 Task: Search one way flight ticket for 2 adults, 4 children and 1 infant on lap in business from Wichita Falls: Wichita Falls Municipal Airport/sheppard Air Force Base to Riverton: Central Wyoming Regional Airport (was Riverton Regional) on 8-4-2023. Choice of flights is Delta. Number of bags: 8 checked bags. Price is upto 20000. Outbound departure time preference is 11:30.
Action: Mouse moved to (258, 343)
Screenshot: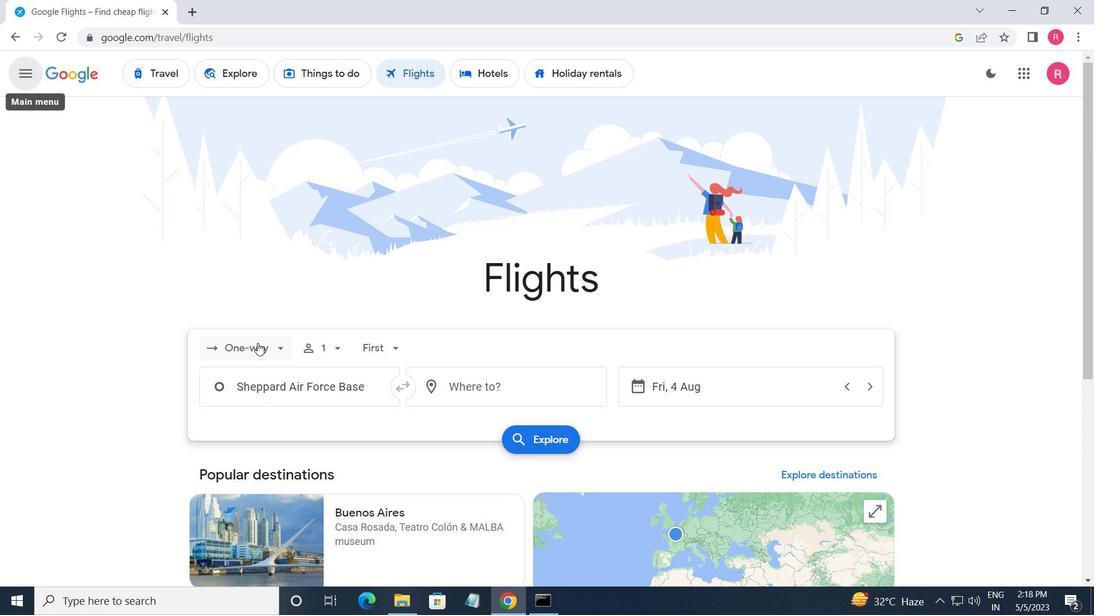 
Action: Mouse pressed left at (258, 343)
Screenshot: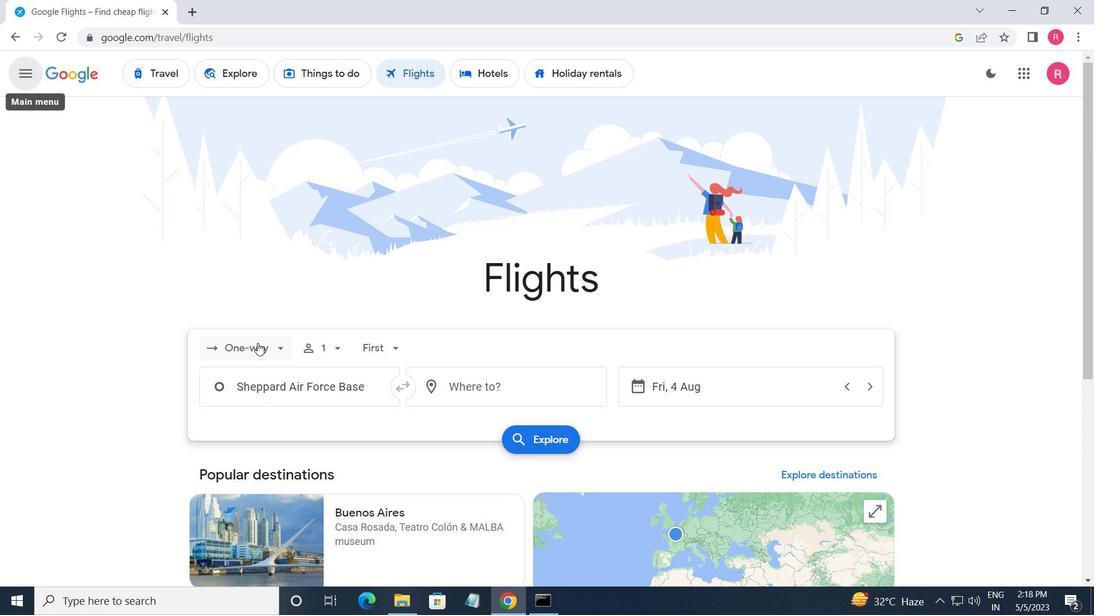 
Action: Mouse moved to (288, 412)
Screenshot: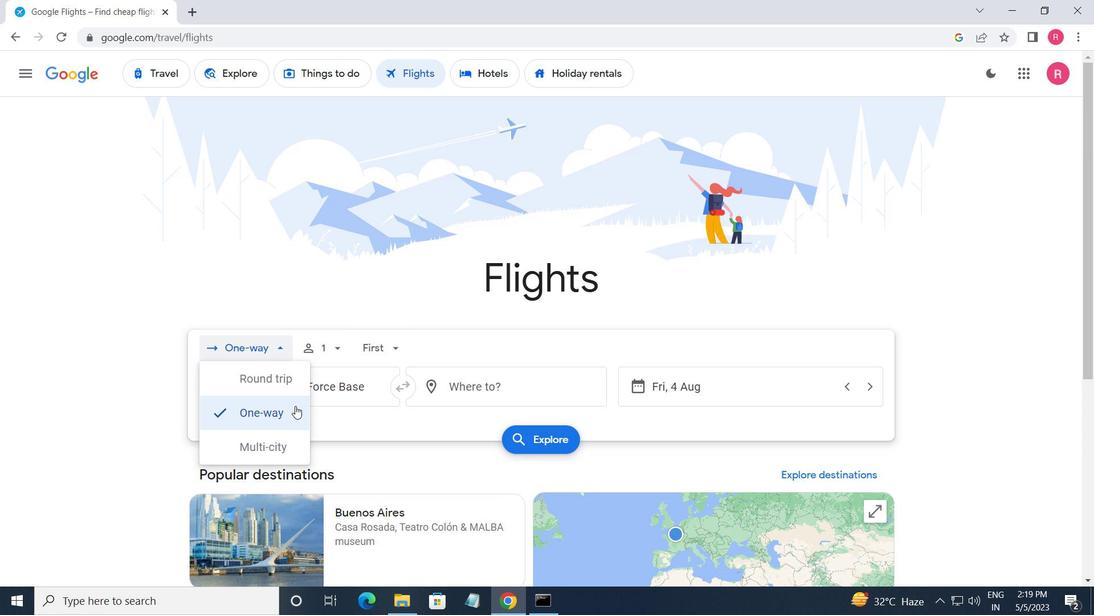 
Action: Mouse pressed left at (288, 412)
Screenshot: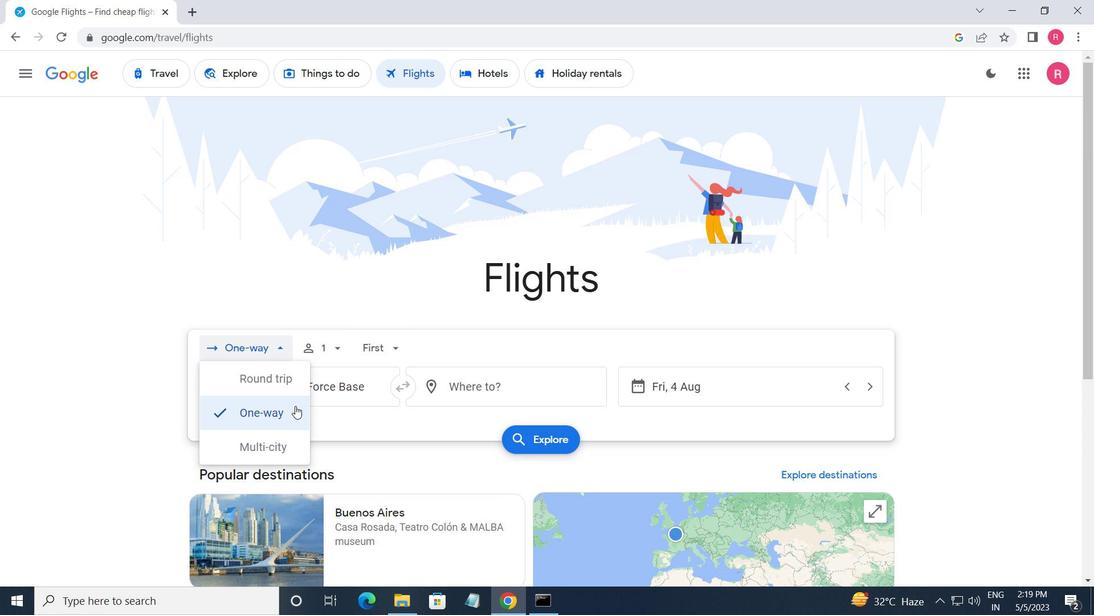 
Action: Mouse moved to (336, 341)
Screenshot: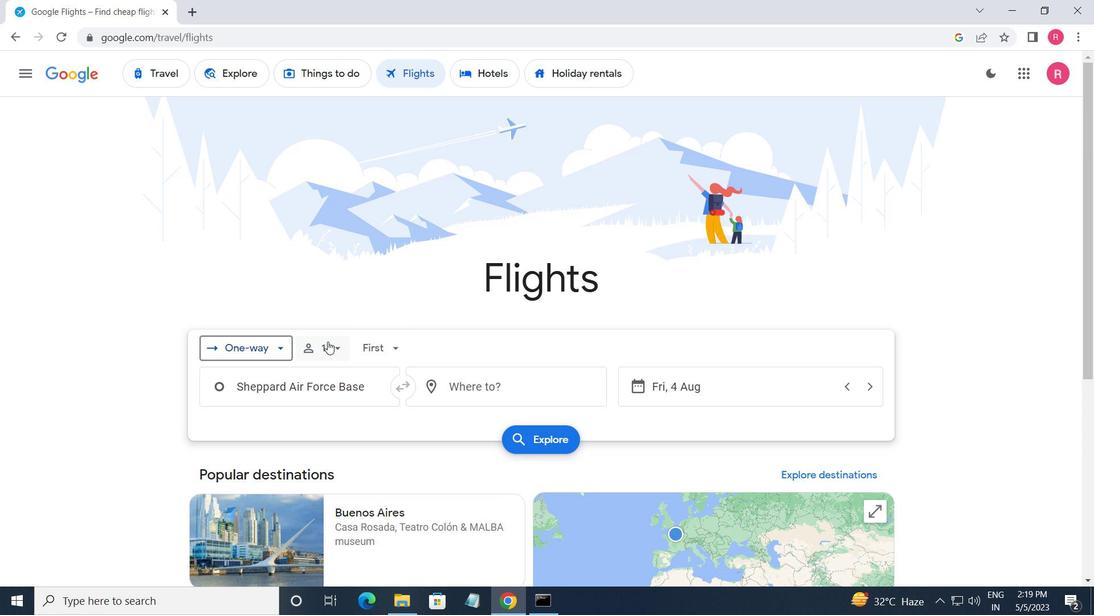 
Action: Mouse pressed left at (336, 341)
Screenshot: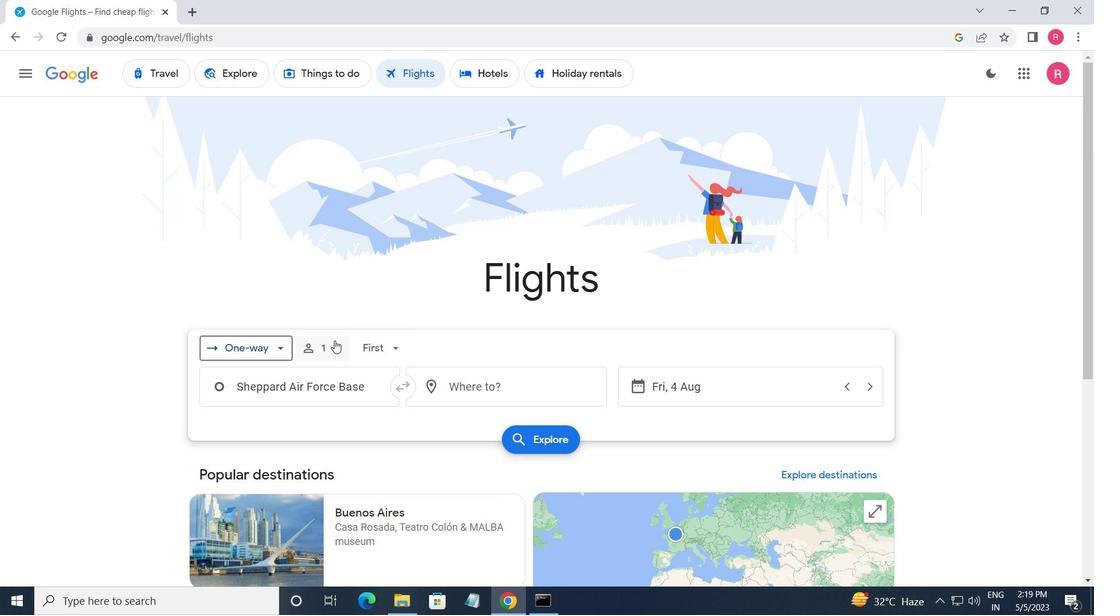 
Action: Mouse moved to (453, 385)
Screenshot: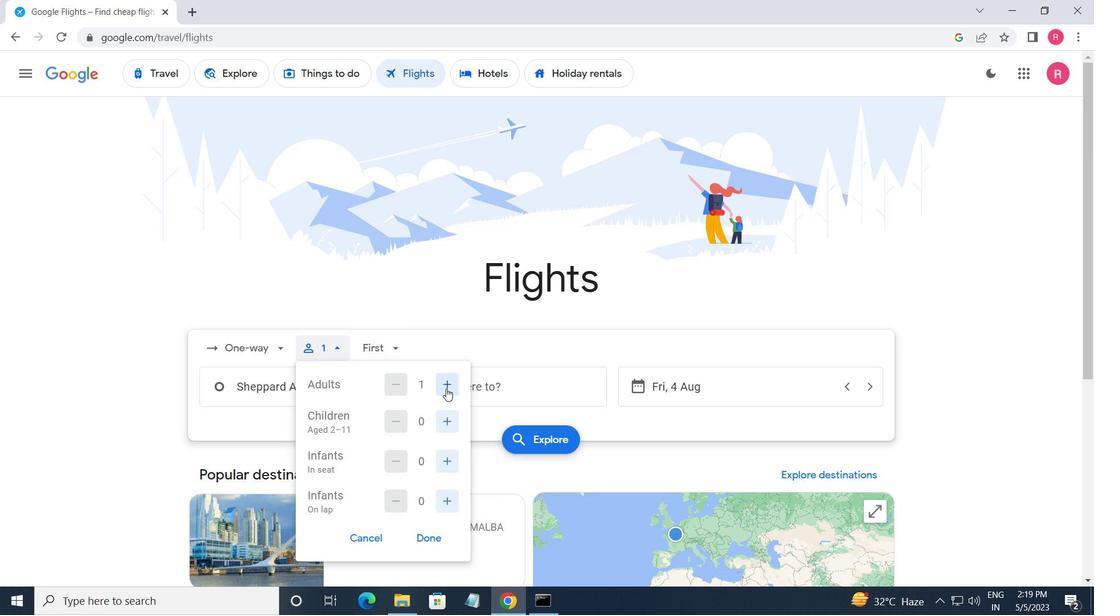 
Action: Mouse pressed left at (453, 385)
Screenshot: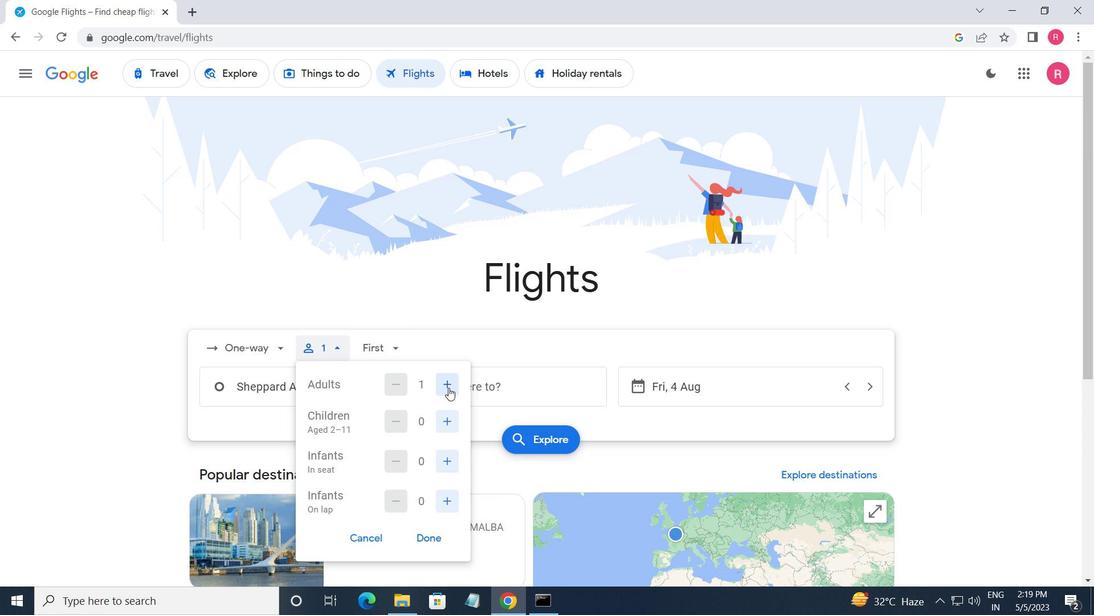 
Action: Mouse moved to (448, 419)
Screenshot: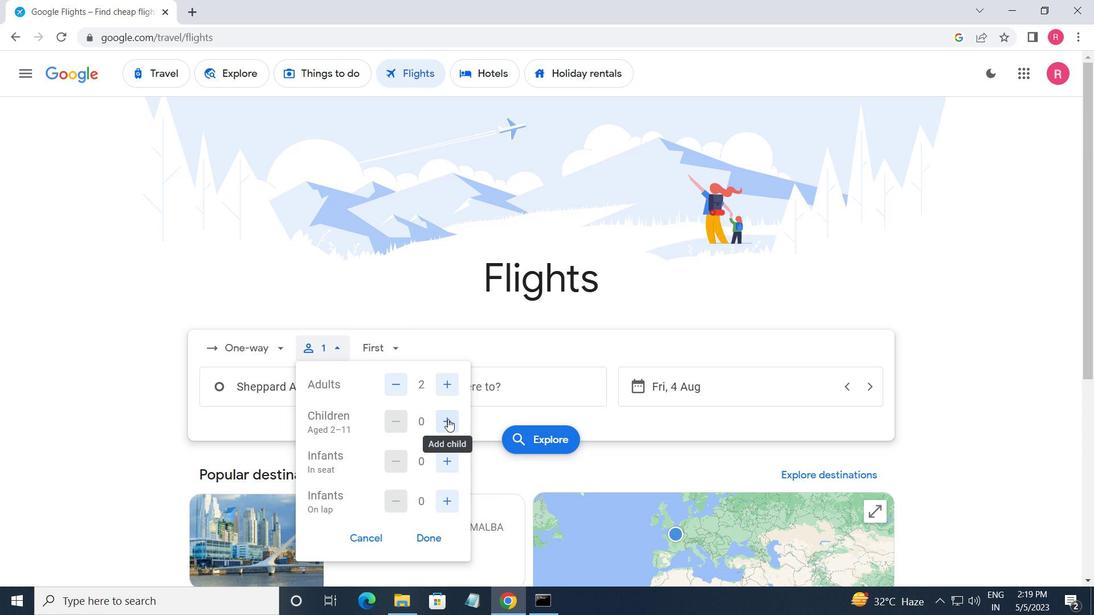 
Action: Mouse pressed left at (448, 419)
Screenshot: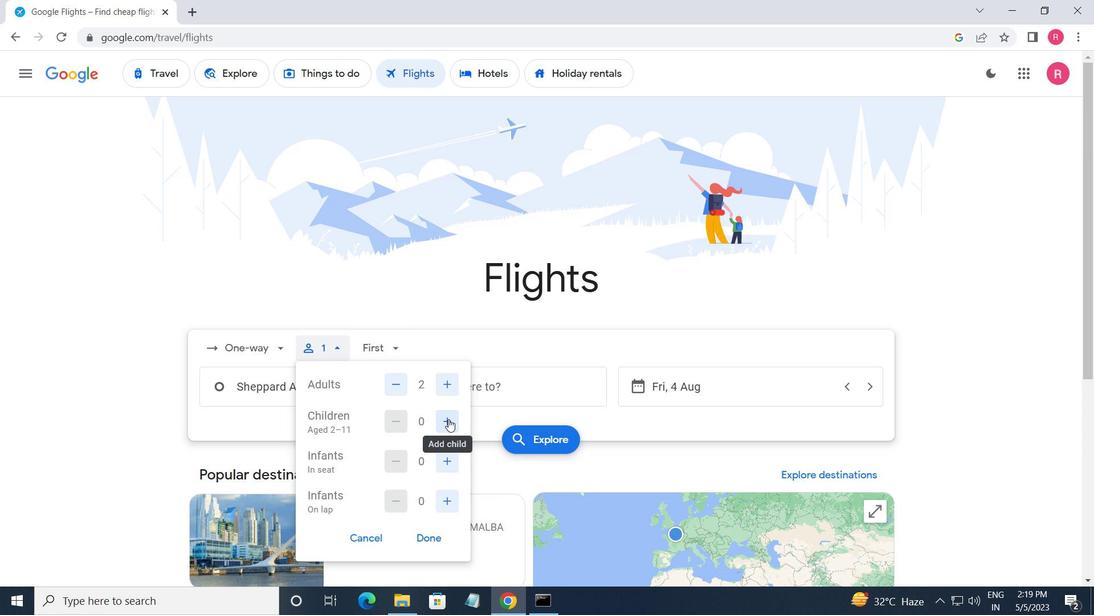 
Action: Mouse moved to (448, 419)
Screenshot: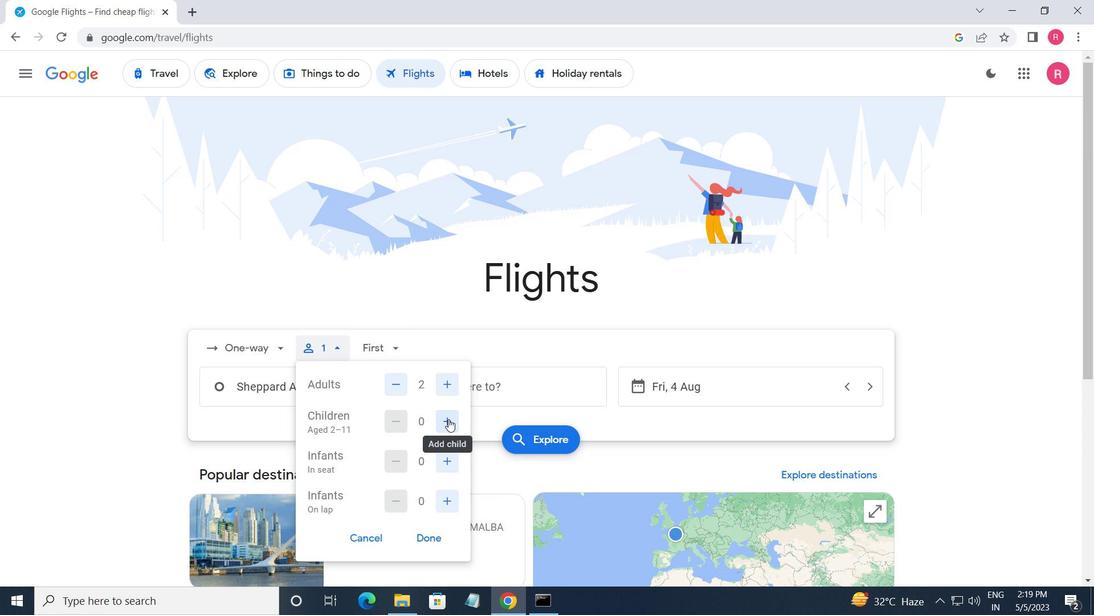 
Action: Mouse pressed left at (448, 419)
Screenshot: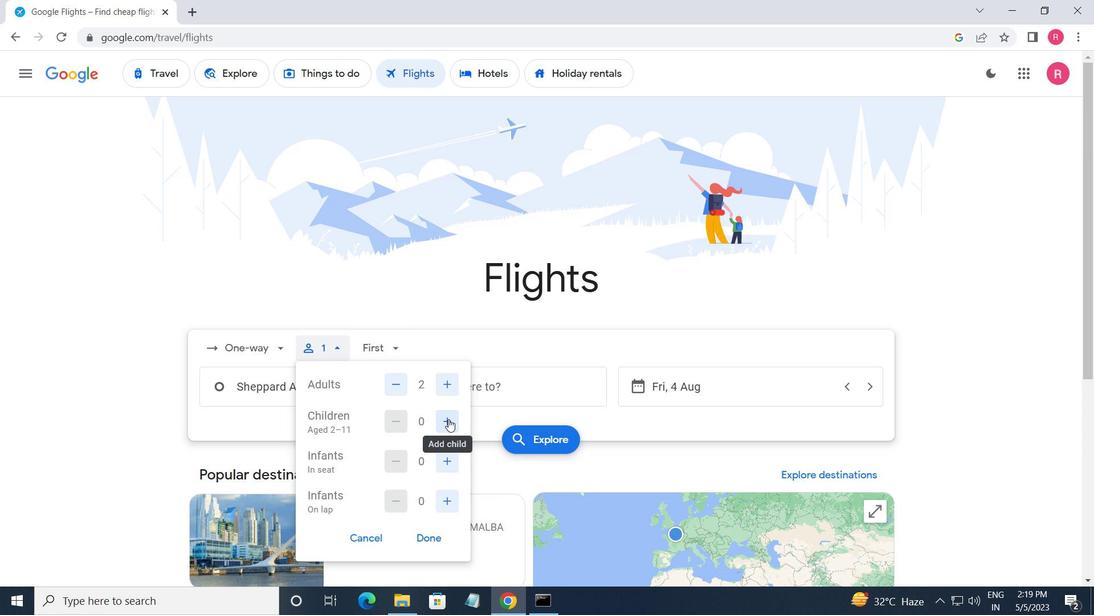 
Action: Mouse moved to (447, 419)
Screenshot: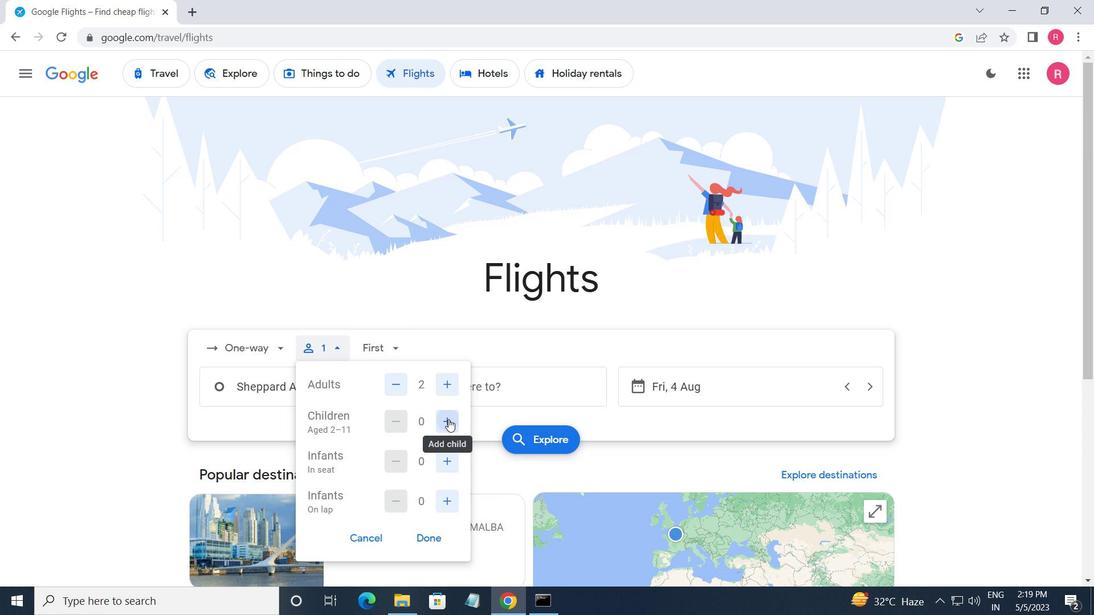 
Action: Mouse pressed left at (447, 419)
Screenshot: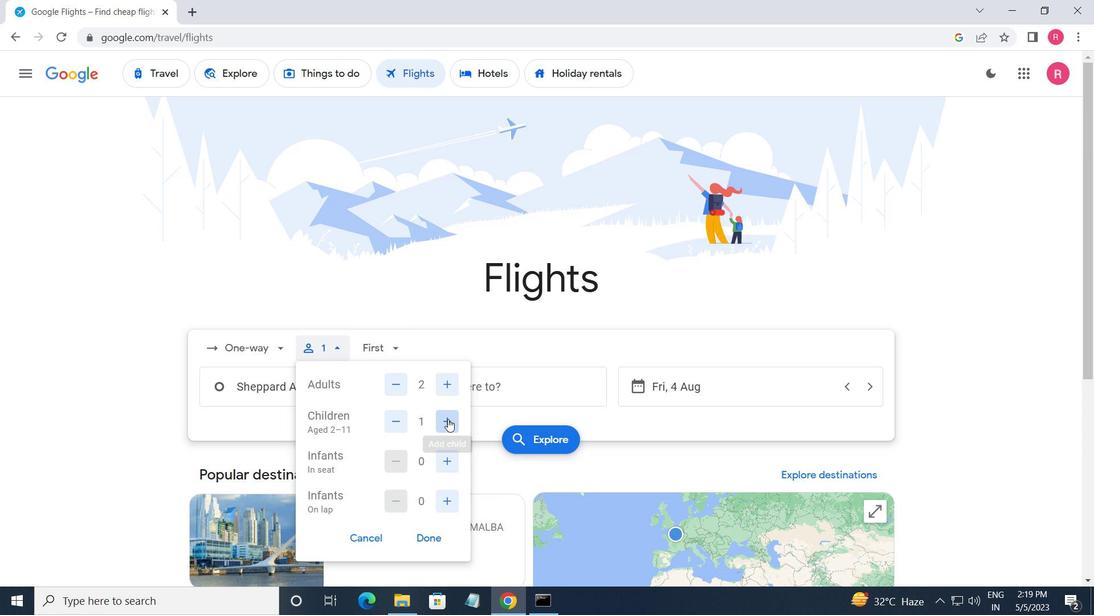 
Action: Mouse pressed left at (447, 419)
Screenshot: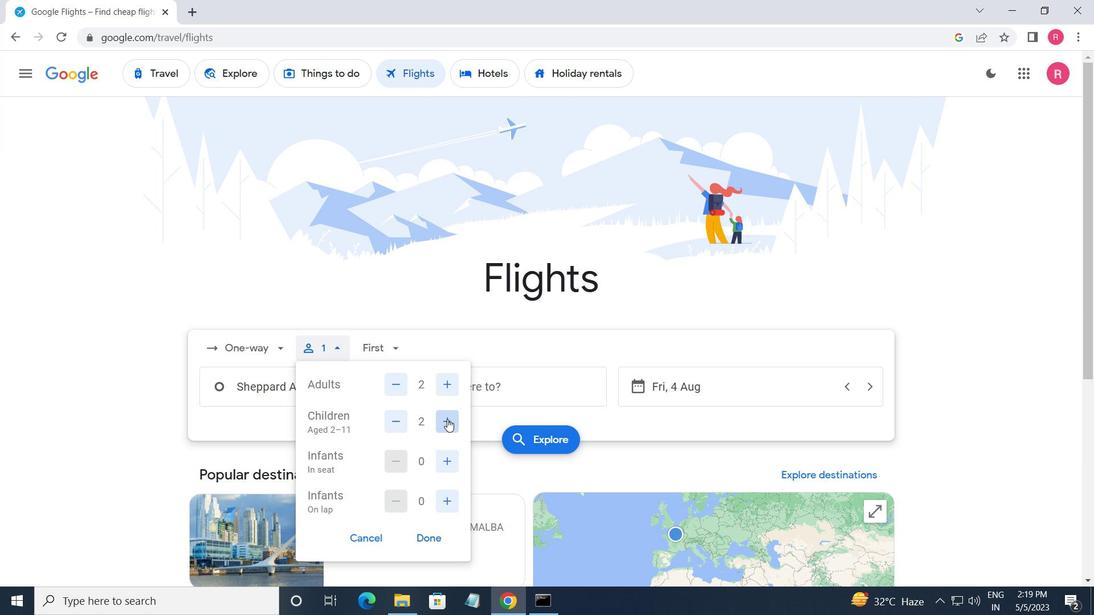 
Action: Mouse moved to (446, 504)
Screenshot: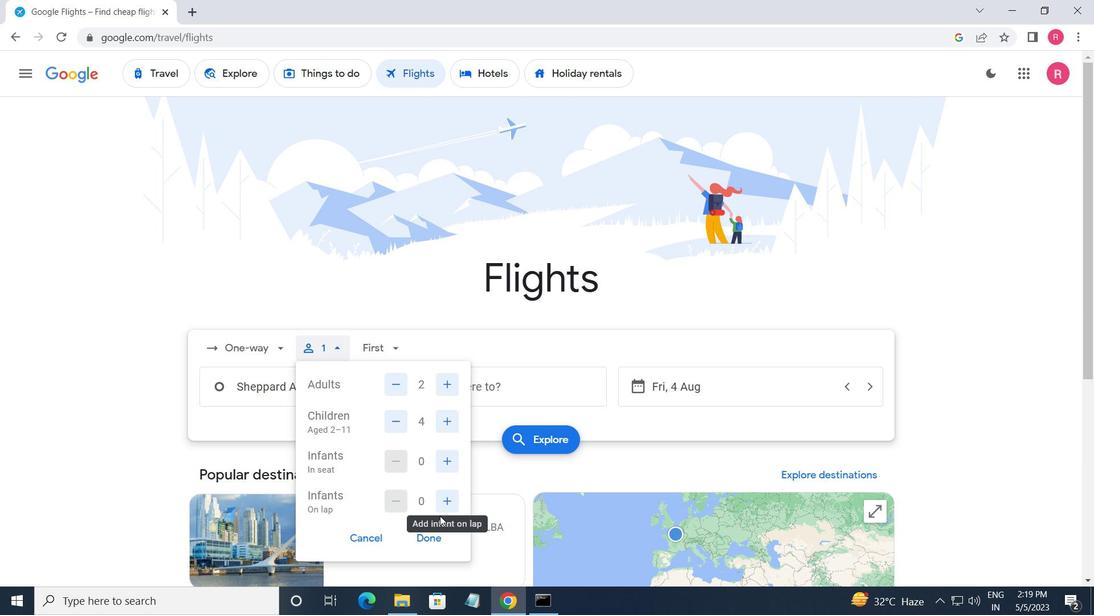 
Action: Mouse pressed left at (446, 504)
Screenshot: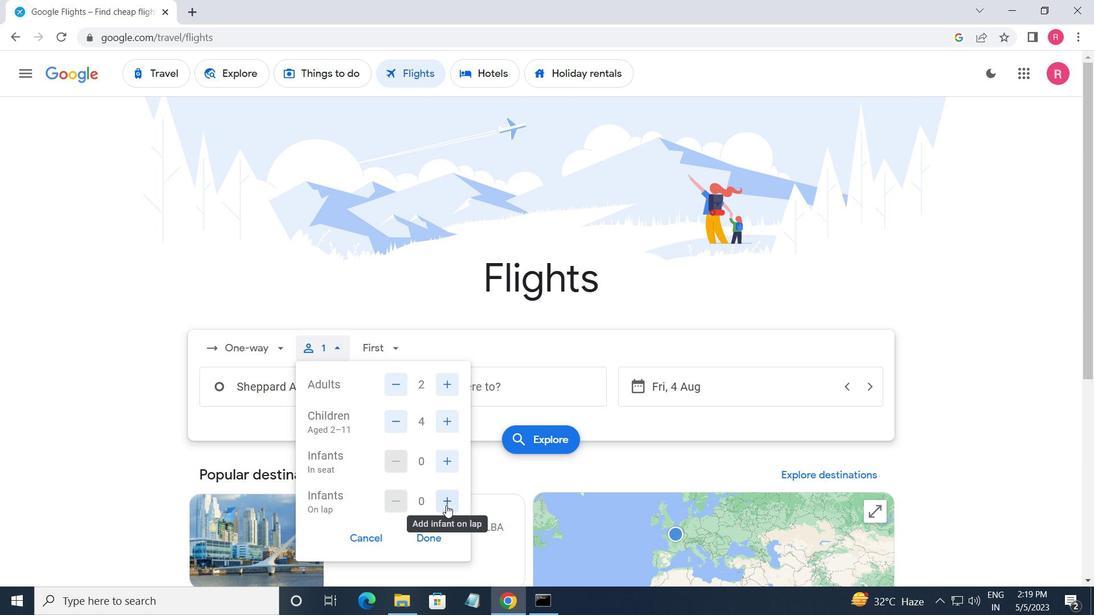 
Action: Mouse moved to (427, 539)
Screenshot: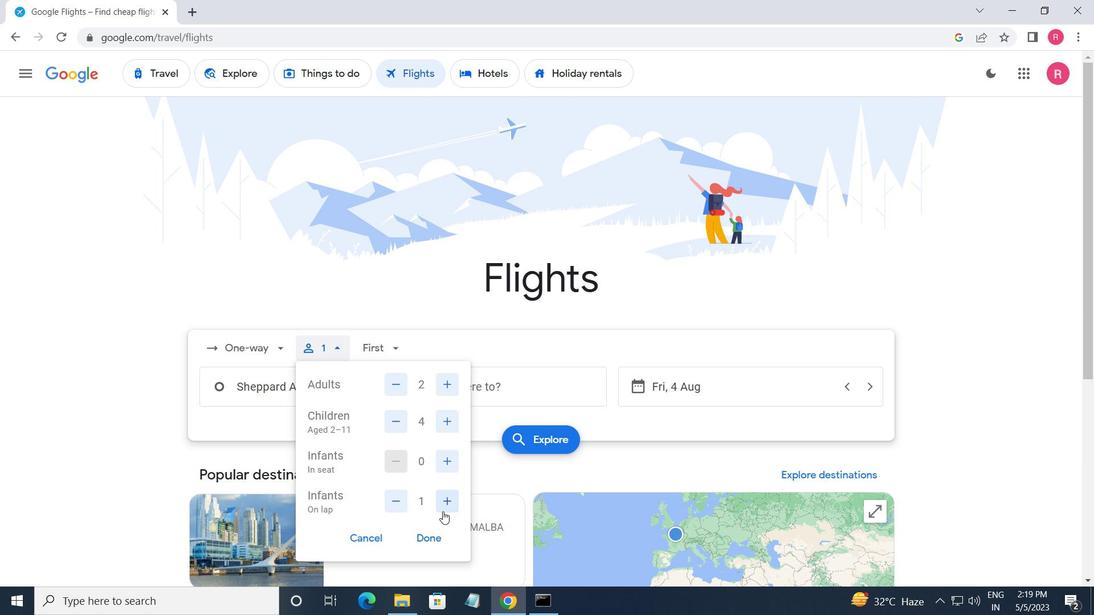 
Action: Mouse pressed left at (427, 539)
Screenshot: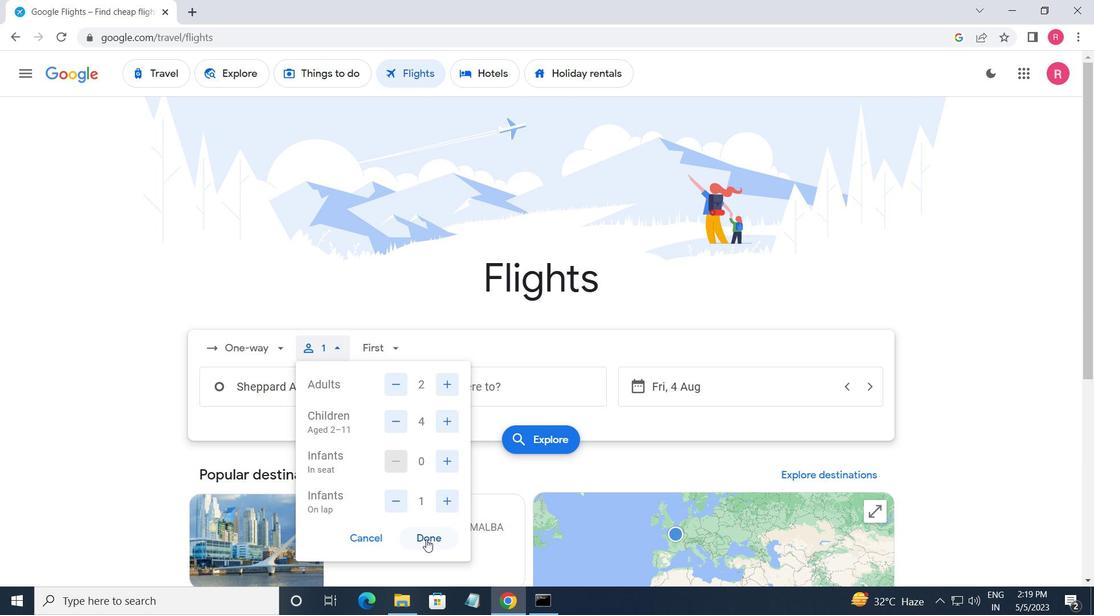 
Action: Mouse moved to (384, 348)
Screenshot: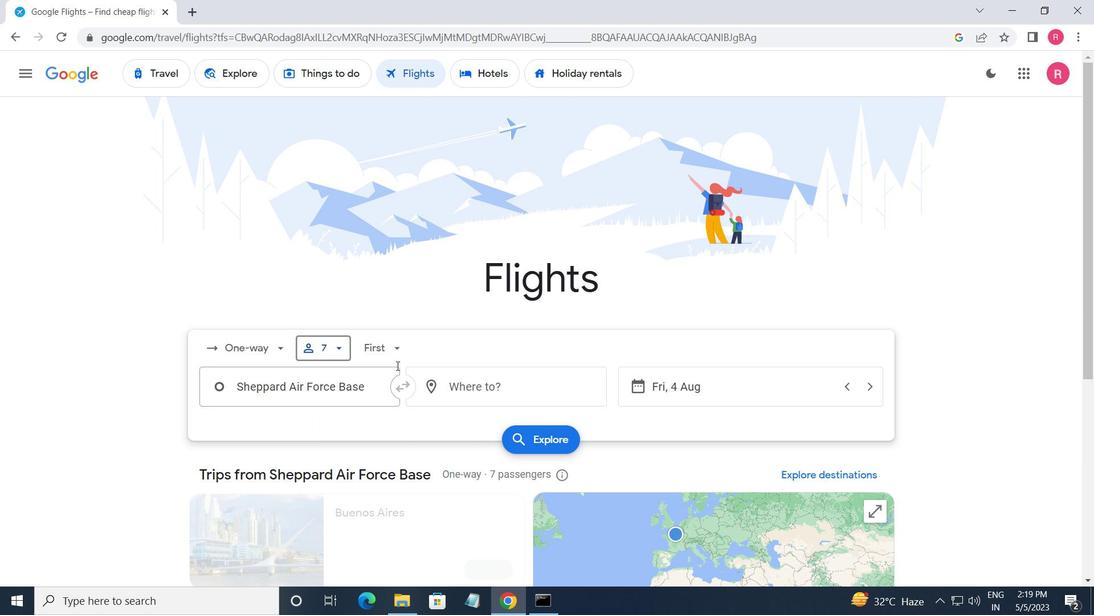 
Action: Mouse pressed left at (384, 348)
Screenshot: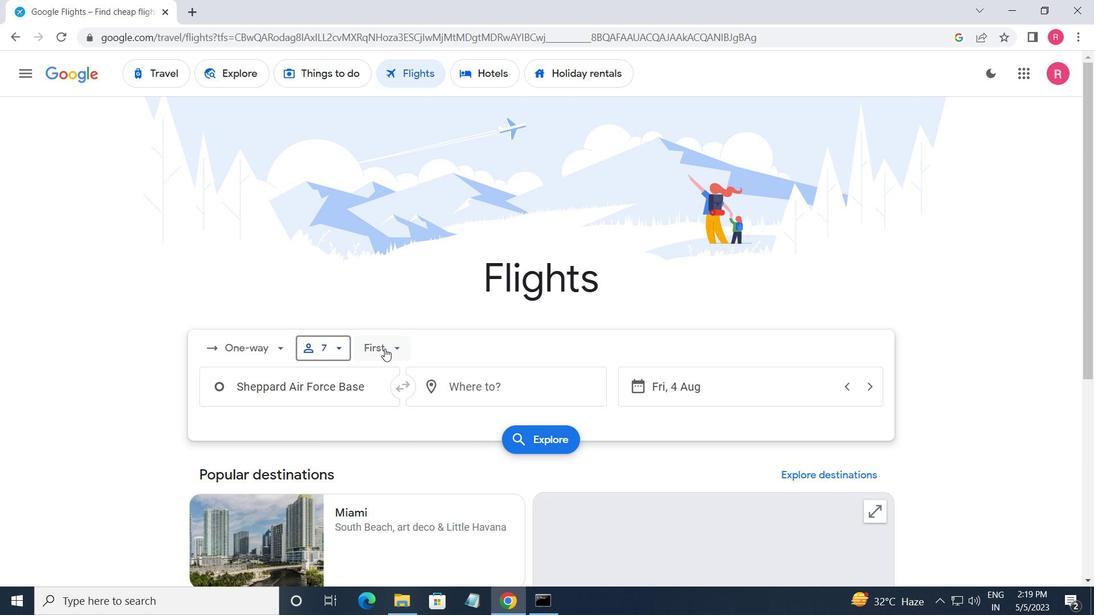 
Action: Mouse moved to (423, 449)
Screenshot: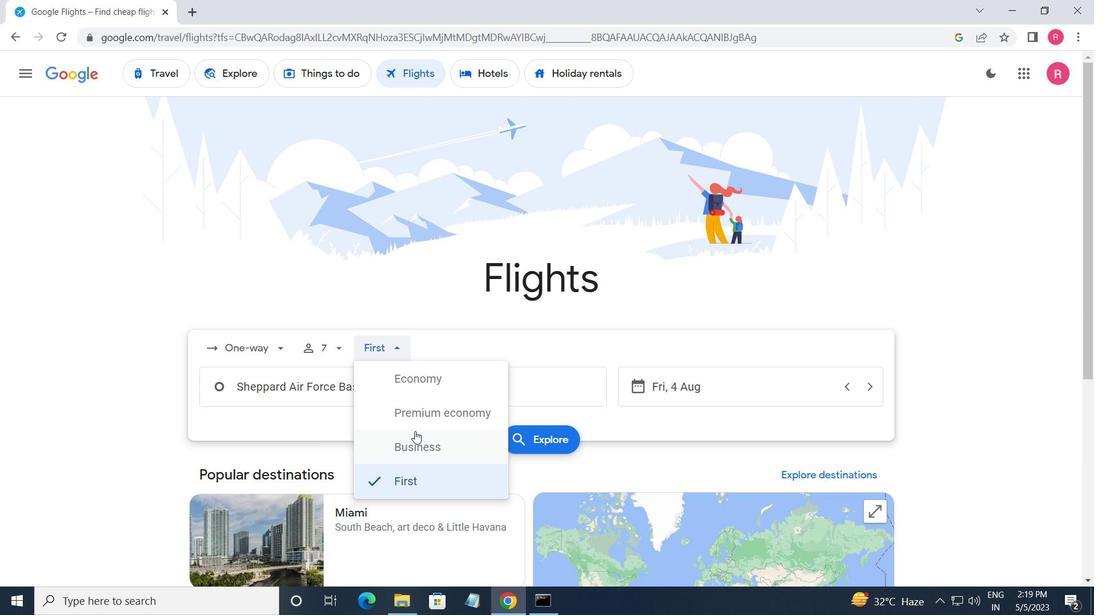 
Action: Mouse pressed left at (423, 449)
Screenshot: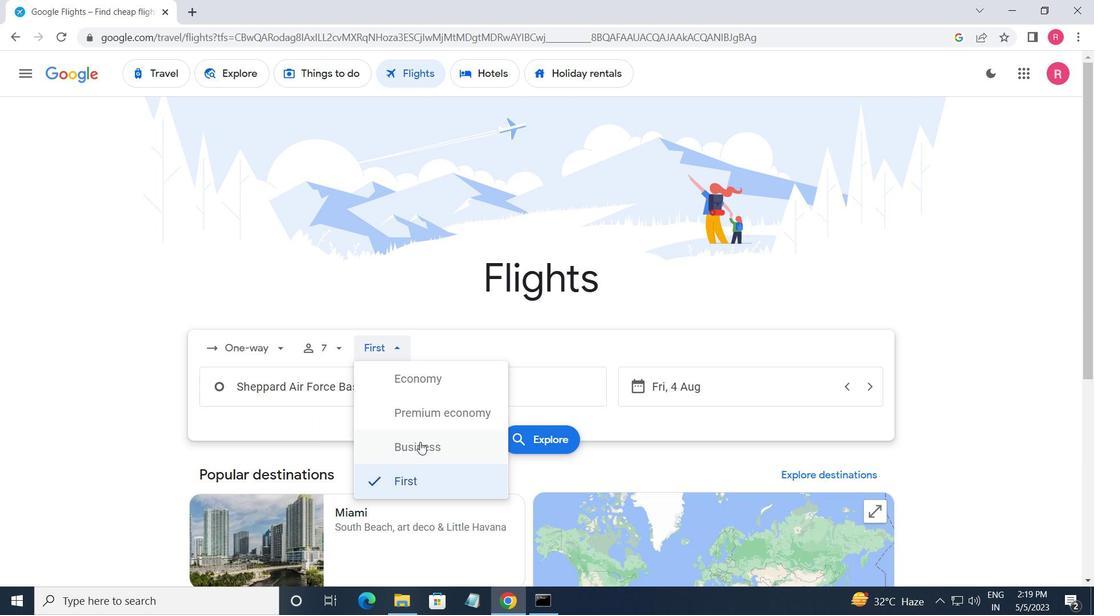 
Action: Mouse moved to (364, 384)
Screenshot: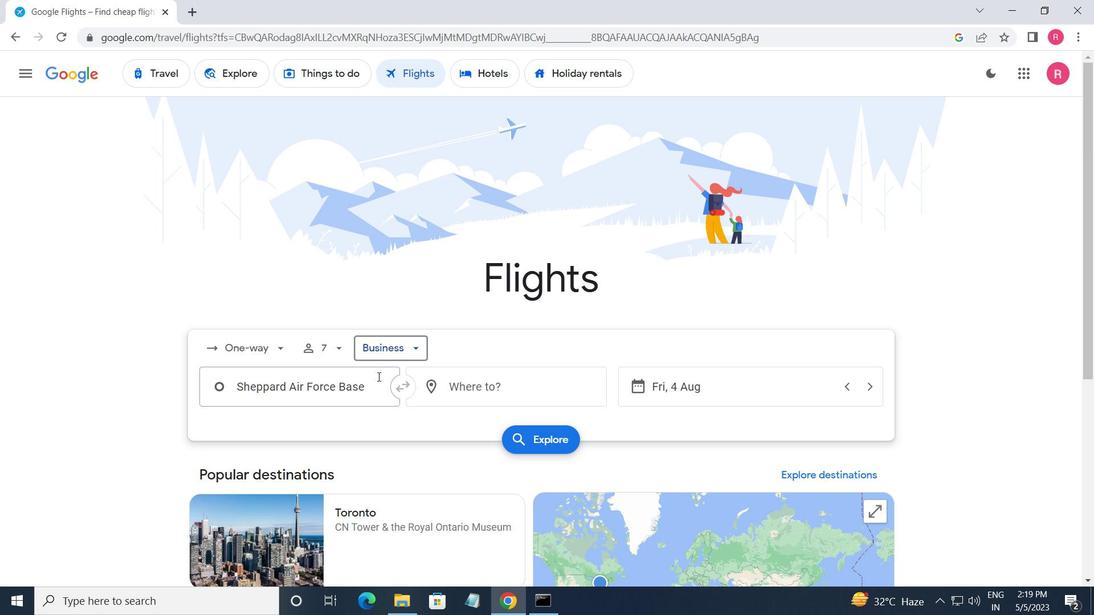 
Action: Mouse pressed left at (364, 384)
Screenshot: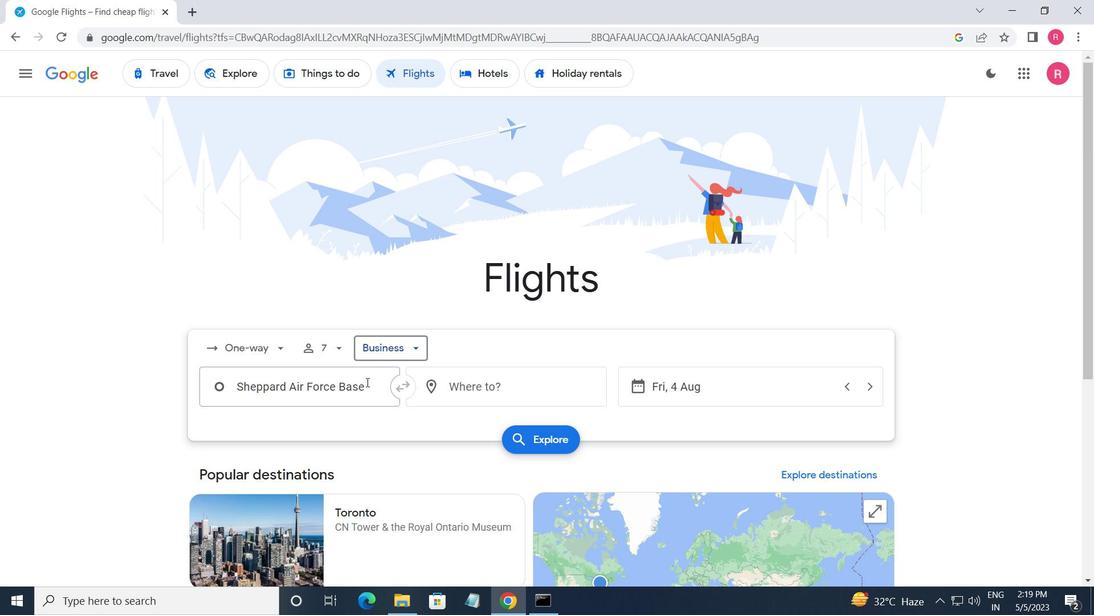 
Action: Key pressed <Key.shift>WICH<Key.backspace><Key.backspace><Key.backspace><Key.backspace><Key.backspace><Key.backspace><Key.backspace>SHEPPARD
Screenshot: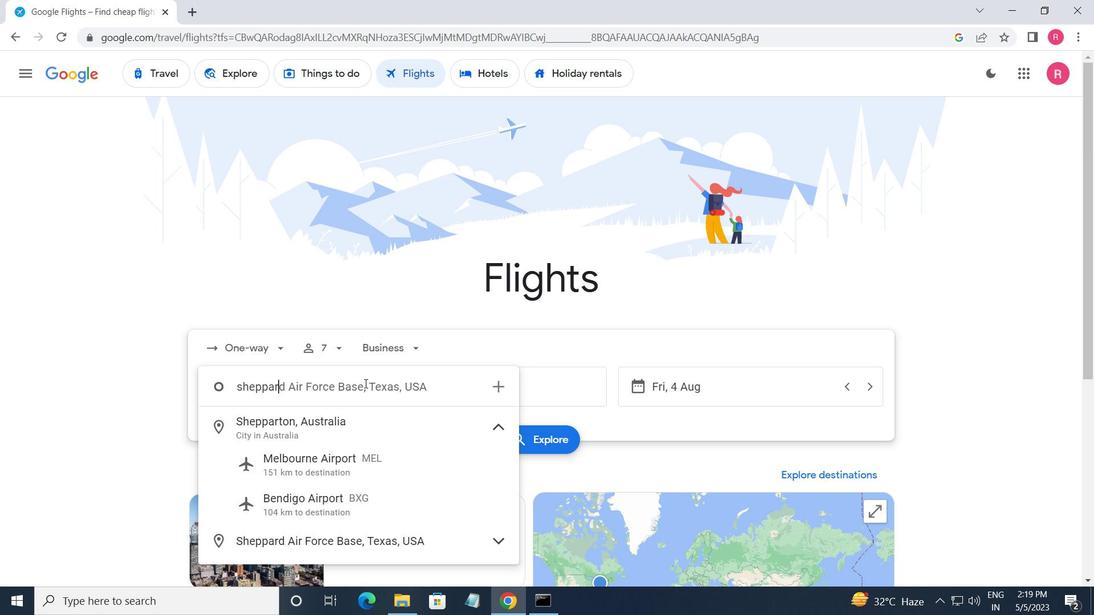 
Action: Mouse moved to (328, 432)
Screenshot: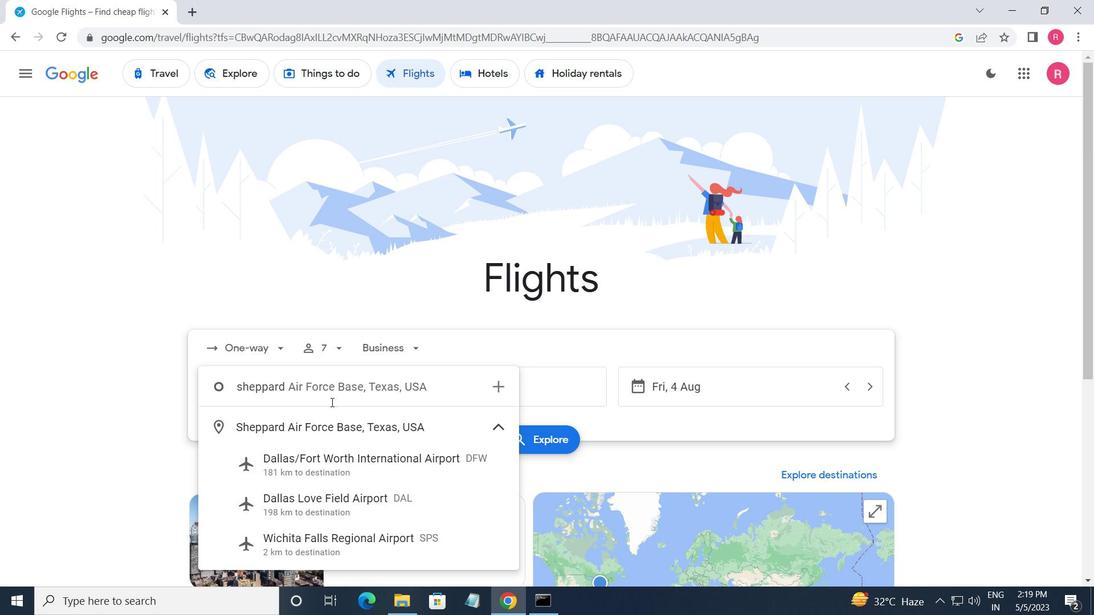 
Action: Mouse pressed left at (328, 432)
Screenshot: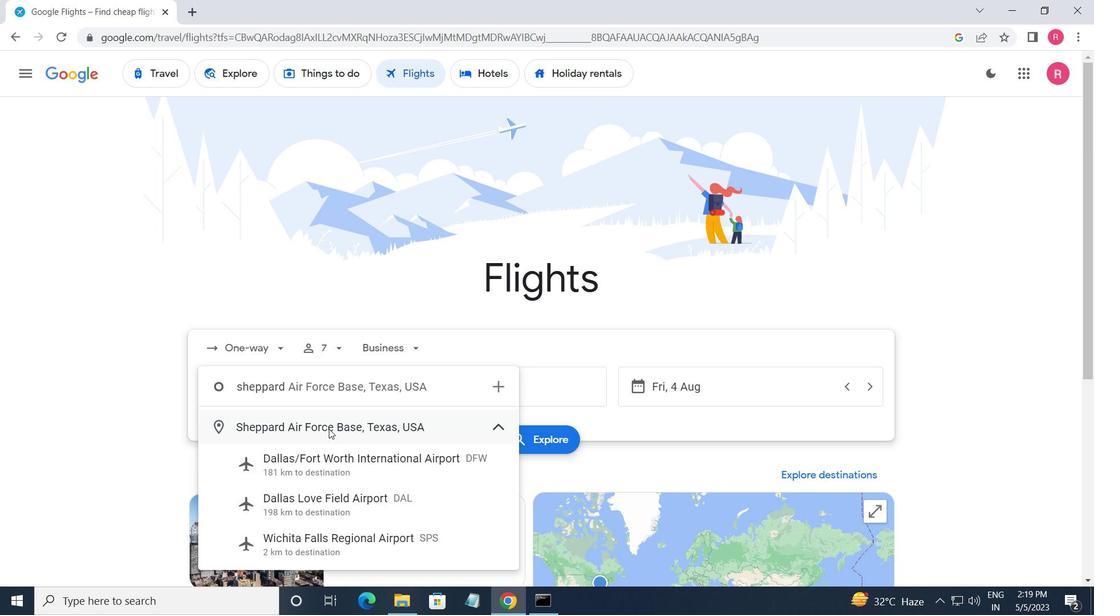 
Action: Mouse moved to (562, 379)
Screenshot: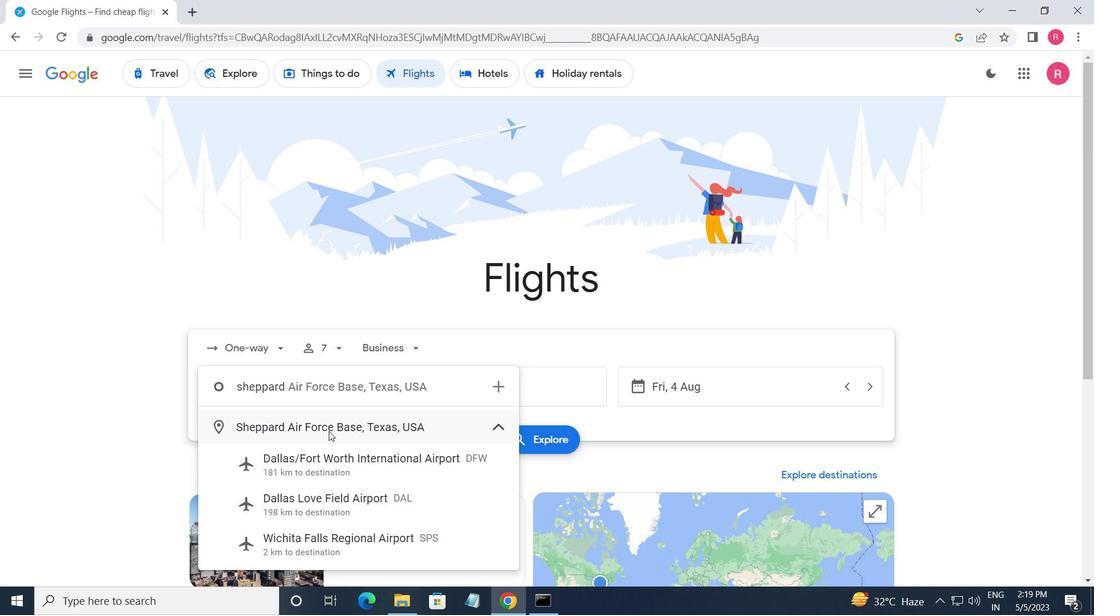 
Action: Mouse pressed left at (562, 379)
Screenshot: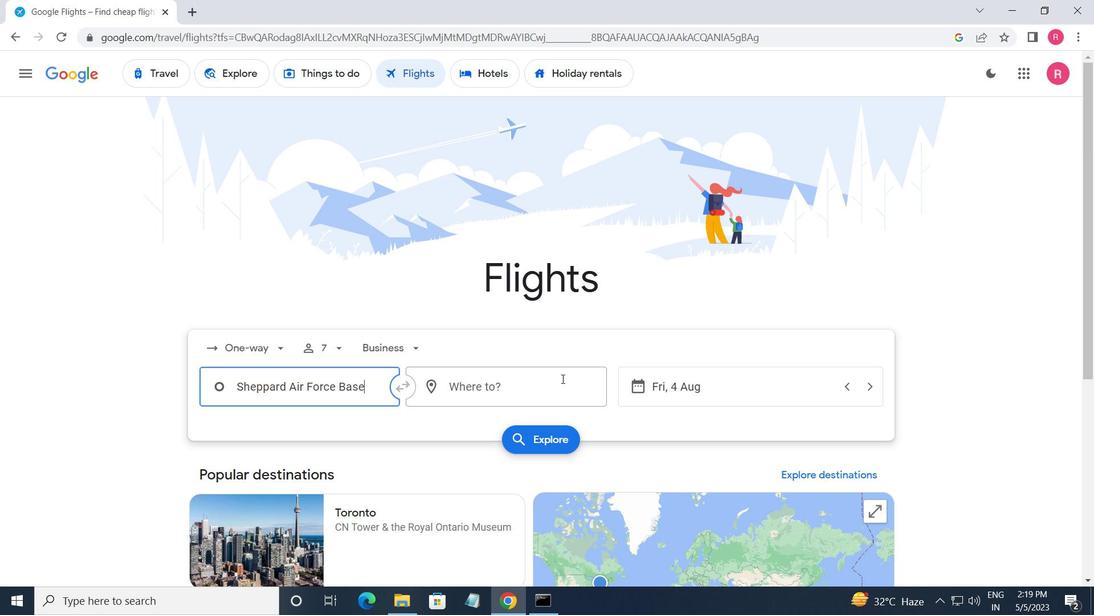 
Action: Key pressed <Key.shift>CENTRAL<Key.space><Key.shift>W
Screenshot: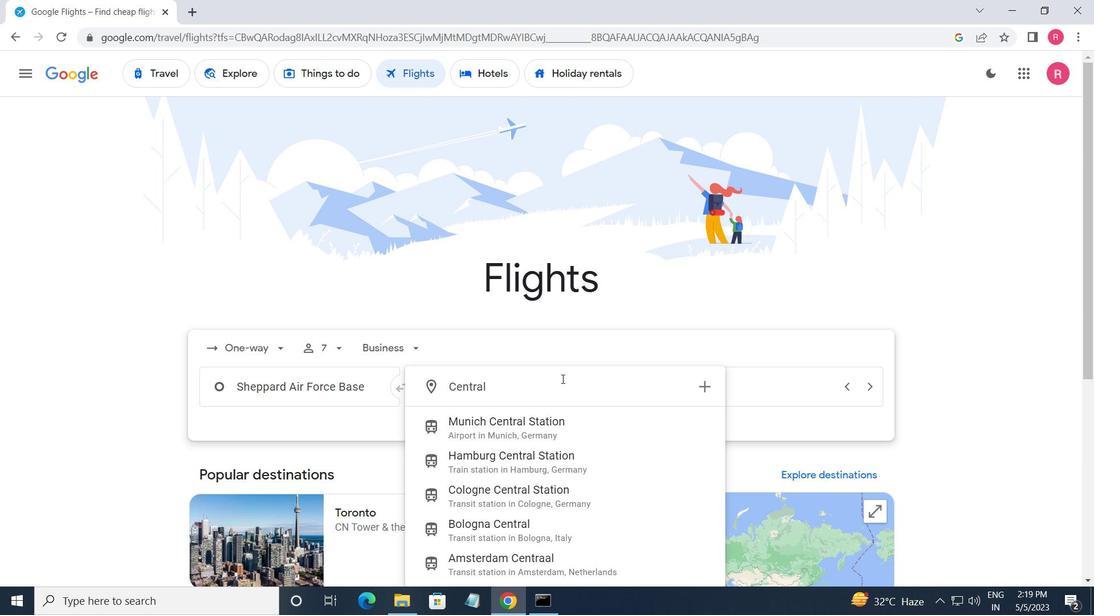 
Action: Mouse moved to (582, 440)
Screenshot: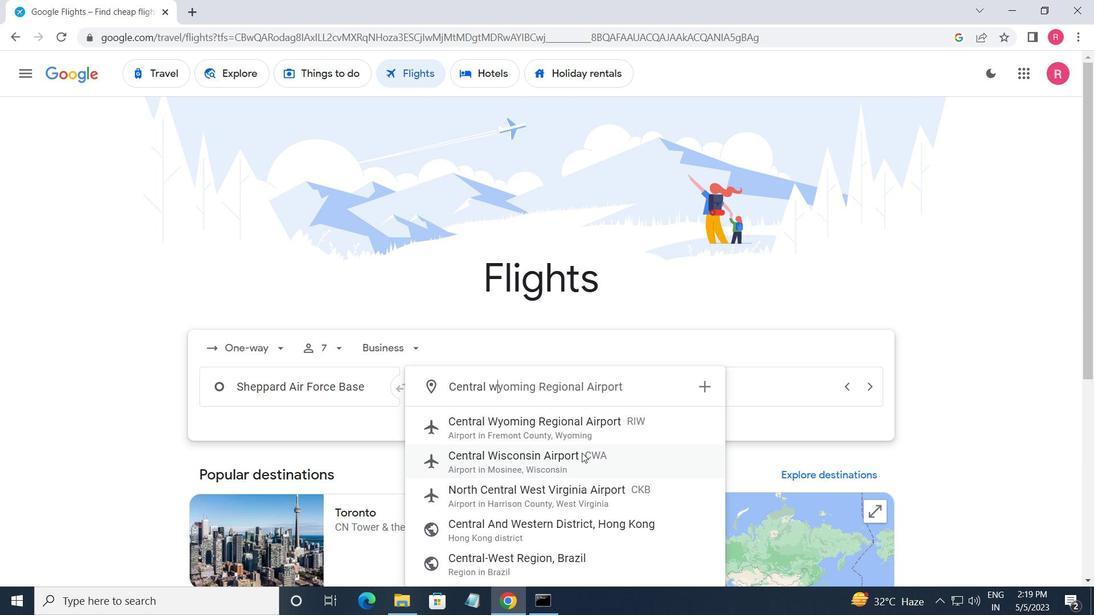 
Action: Mouse pressed left at (582, 440)
Screenshot: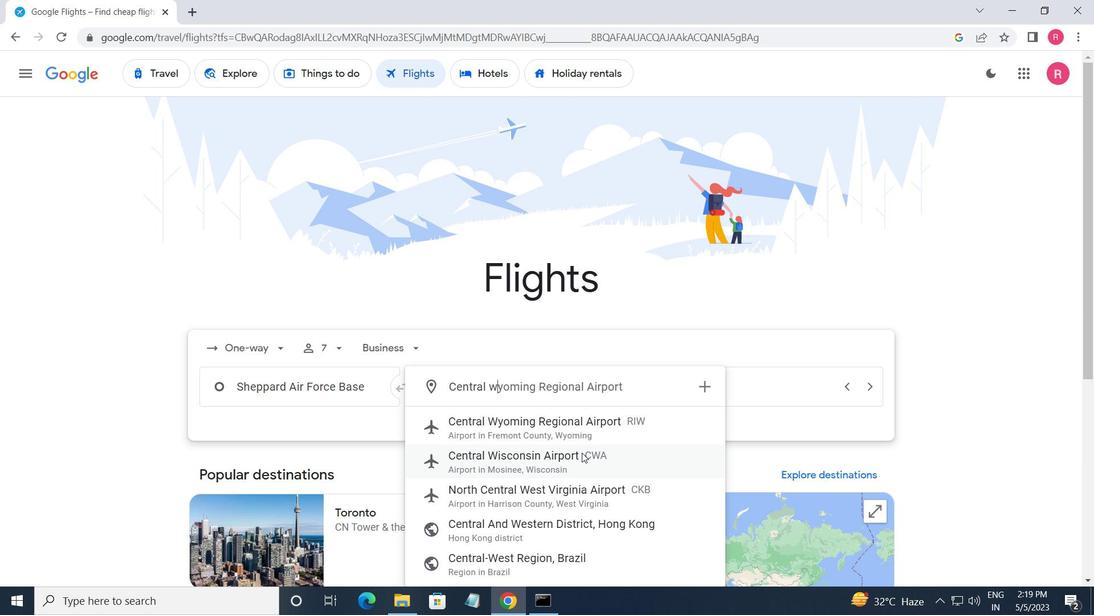 
Action: Mouse moved to (661, 379)
Screenshot: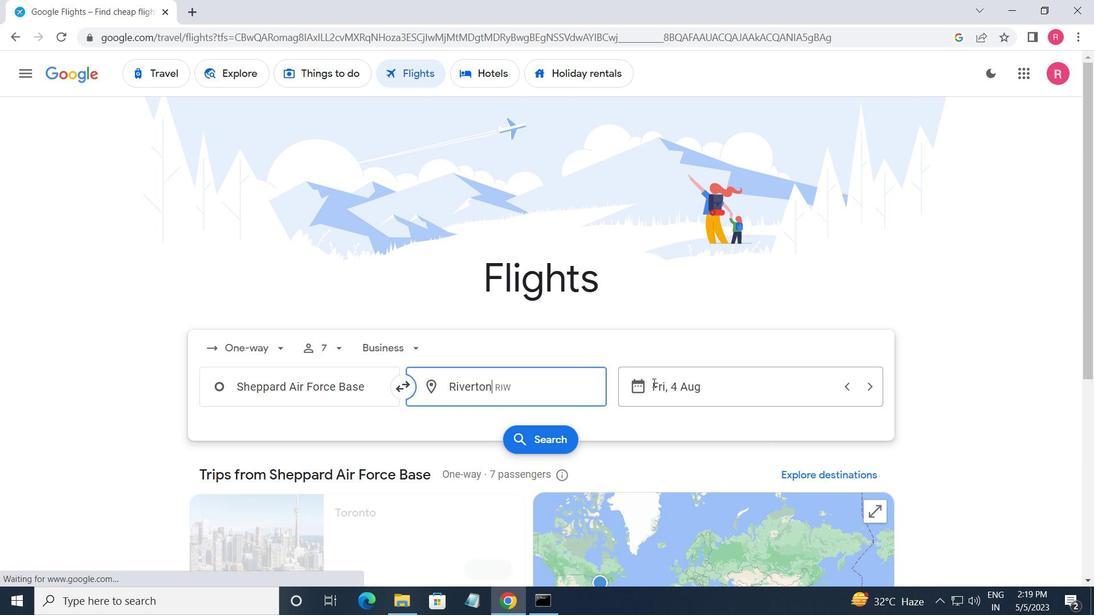 
Action: Mouse pressed left at (661, 379)
Screenshot: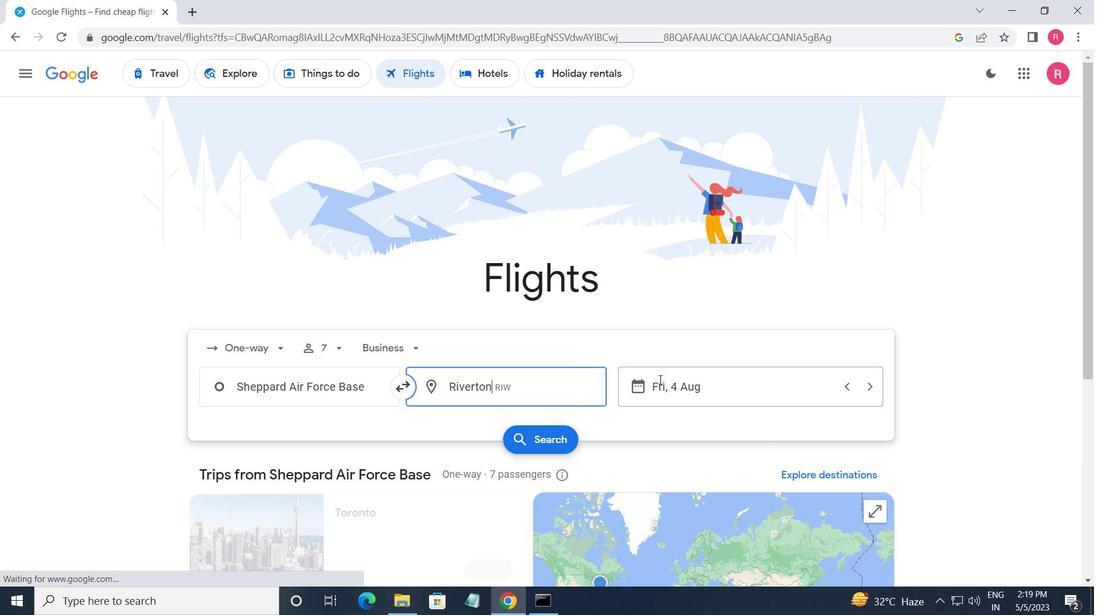 
Action: Mouse moved to (555, 332)
Screenshot: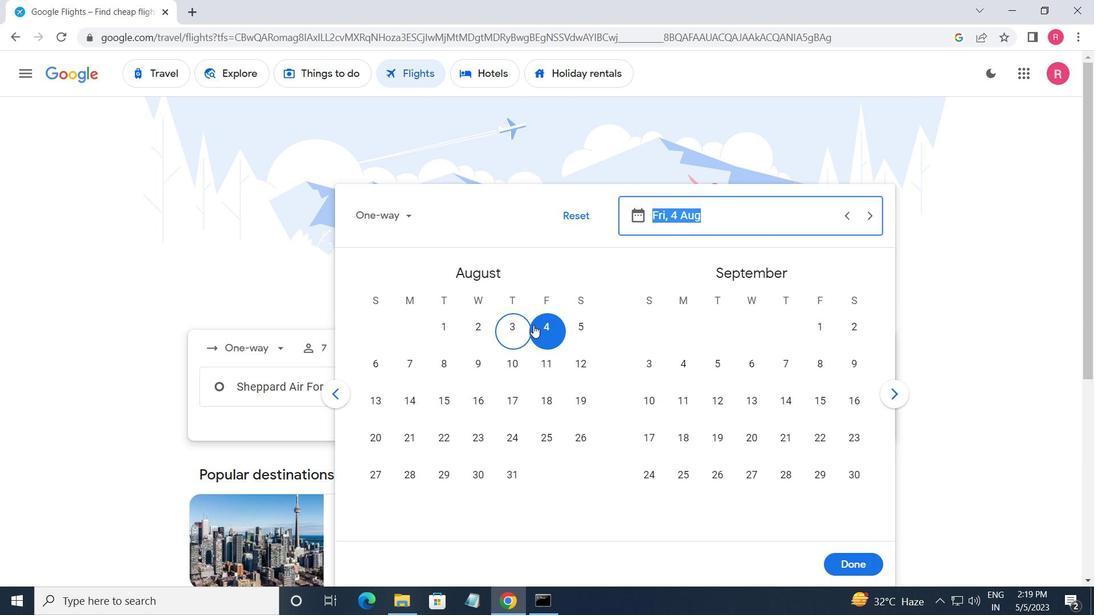
Action: Mouse pressed left at (555, 332)
Screenshot: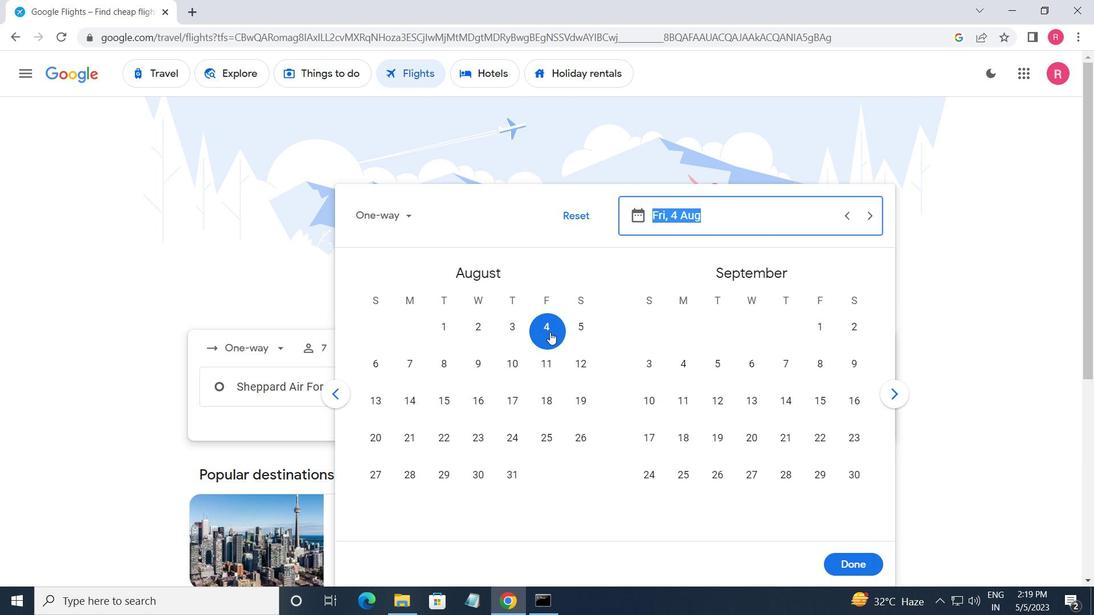 
Action: Mouse moved to (852, 572)
Screenshot: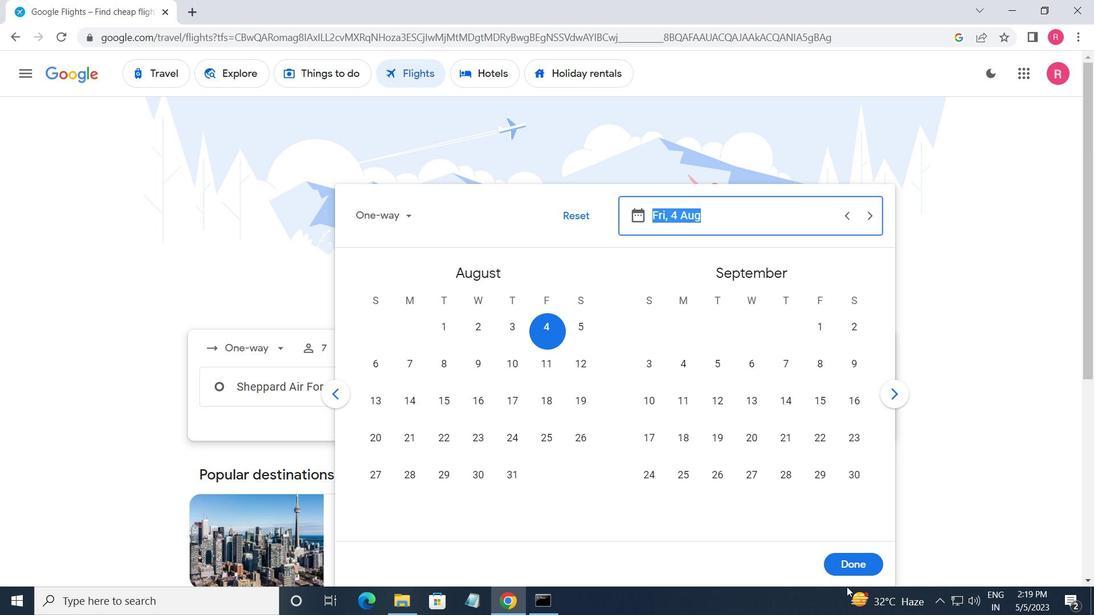 
Action: Mouse pressed left at (852, 572)
Screenshot: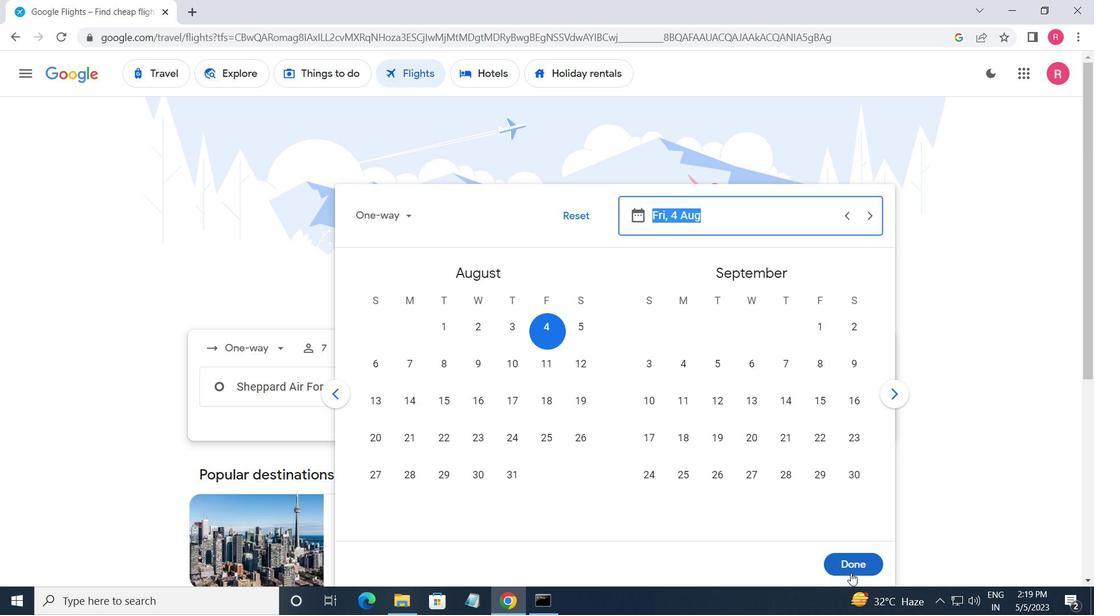 
Action: Mouse moved to (544, 438)
Screenshot: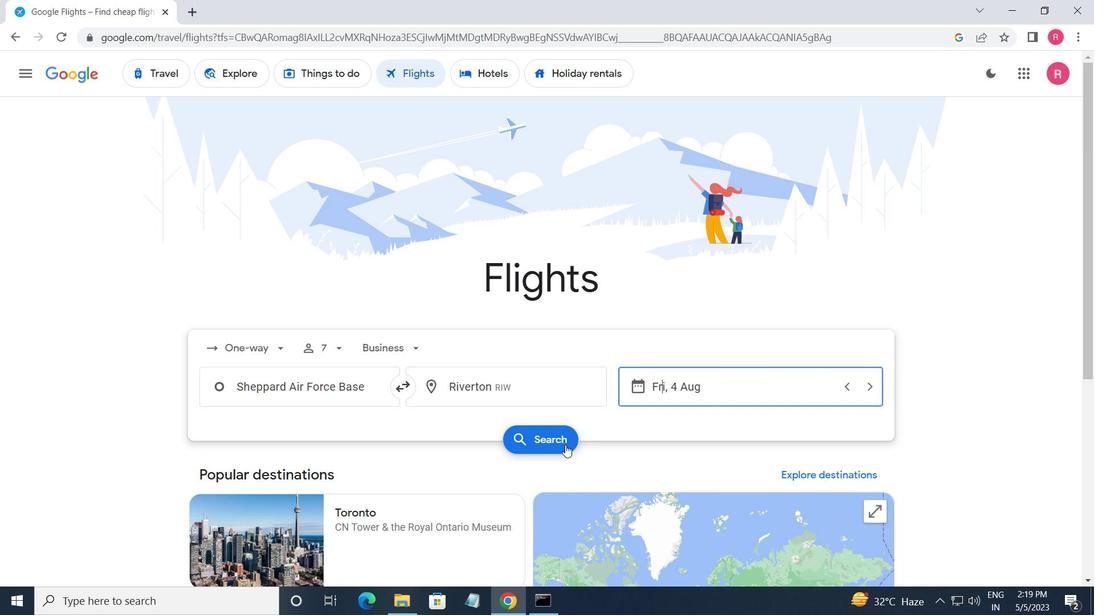 
Action: Mouse pressed left at (544, 438)
Screenshot: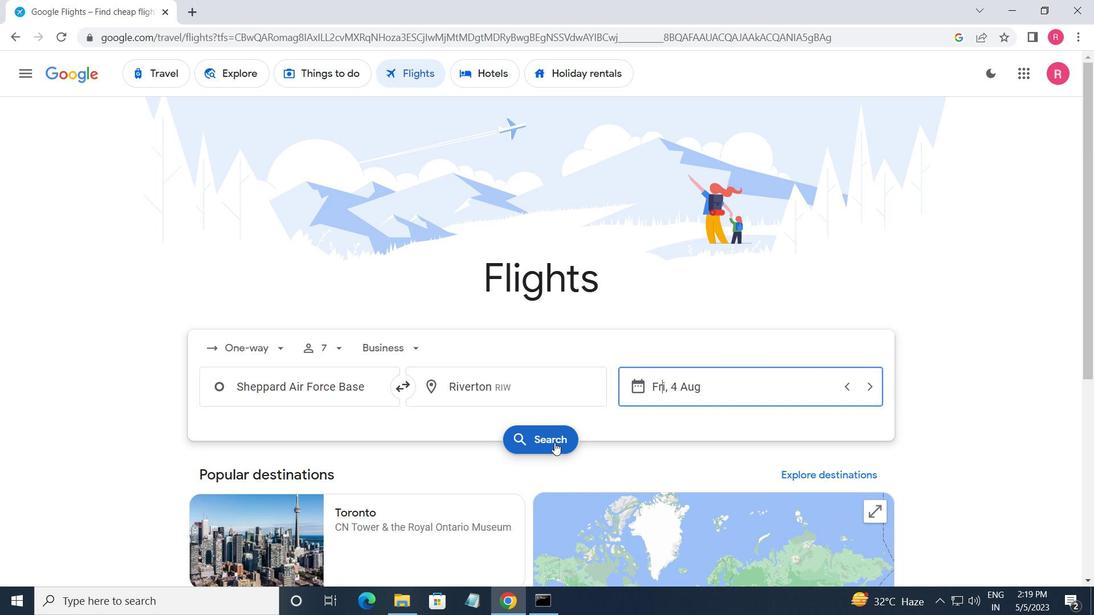 
Action: Mouse moved to (244, 217)
Screenshot: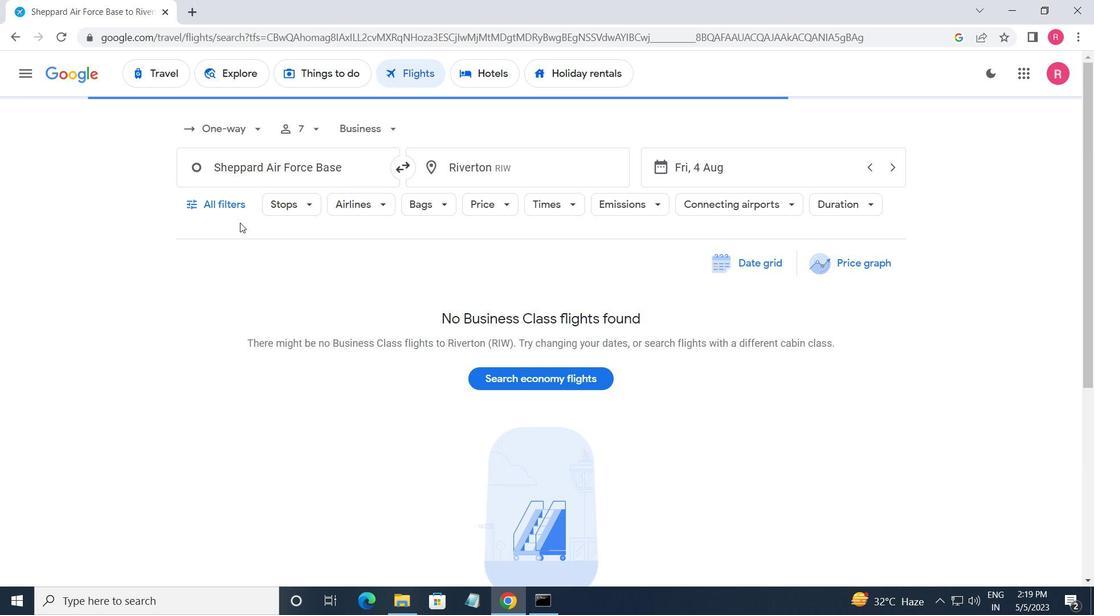 
Action: Mouse pressed left at (244, 217)
Screenshot: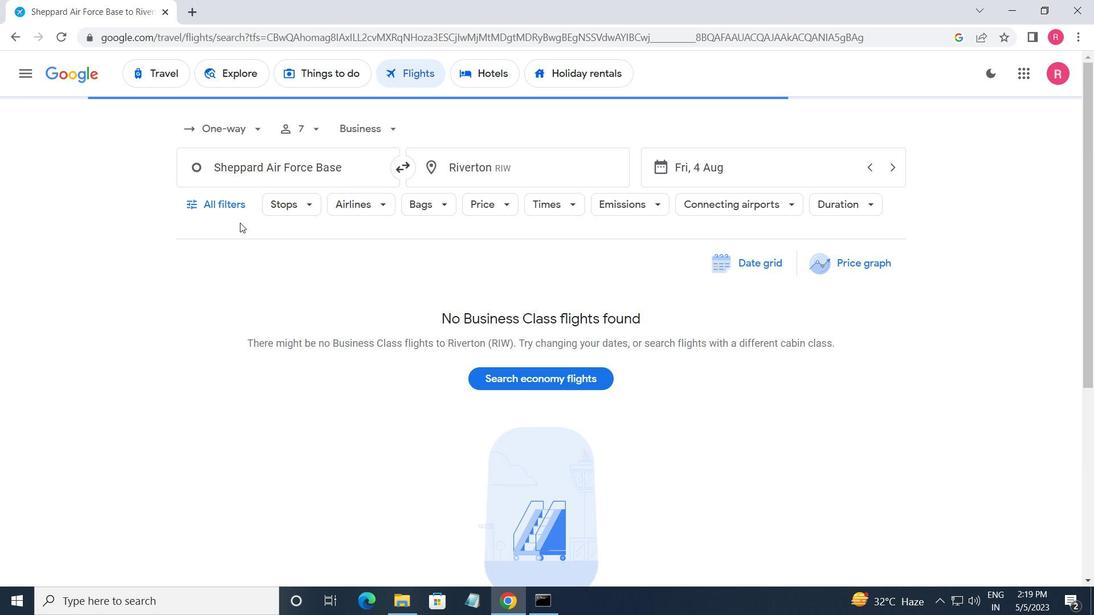 
Action: Mouse moved to (228, 261)
Screenshot: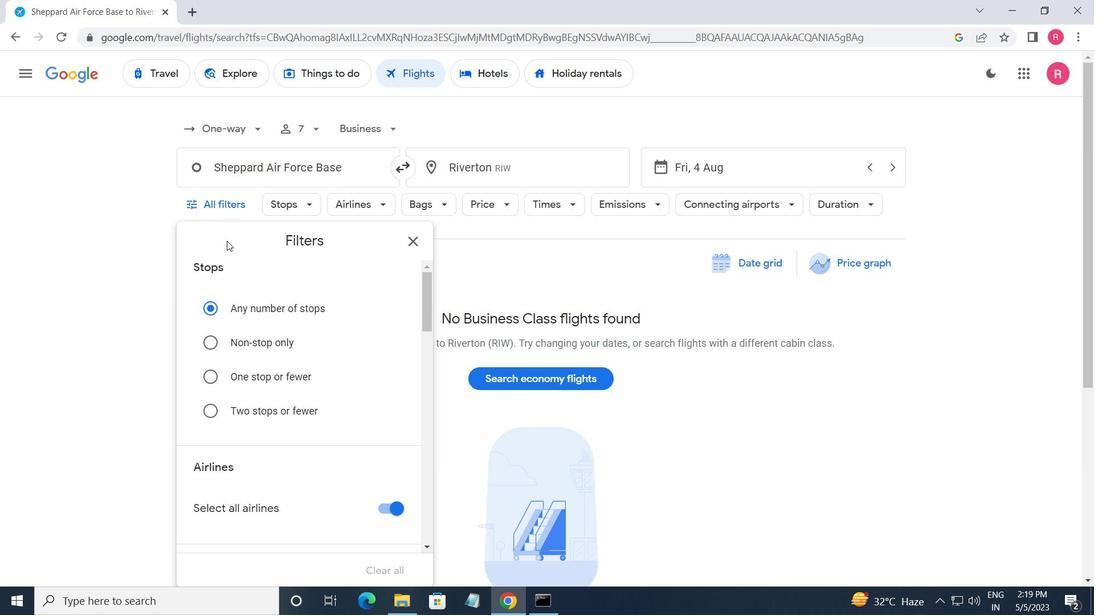 
Action: Mouse scrolled (228, 260) with delta (0, 0)
Screenshot: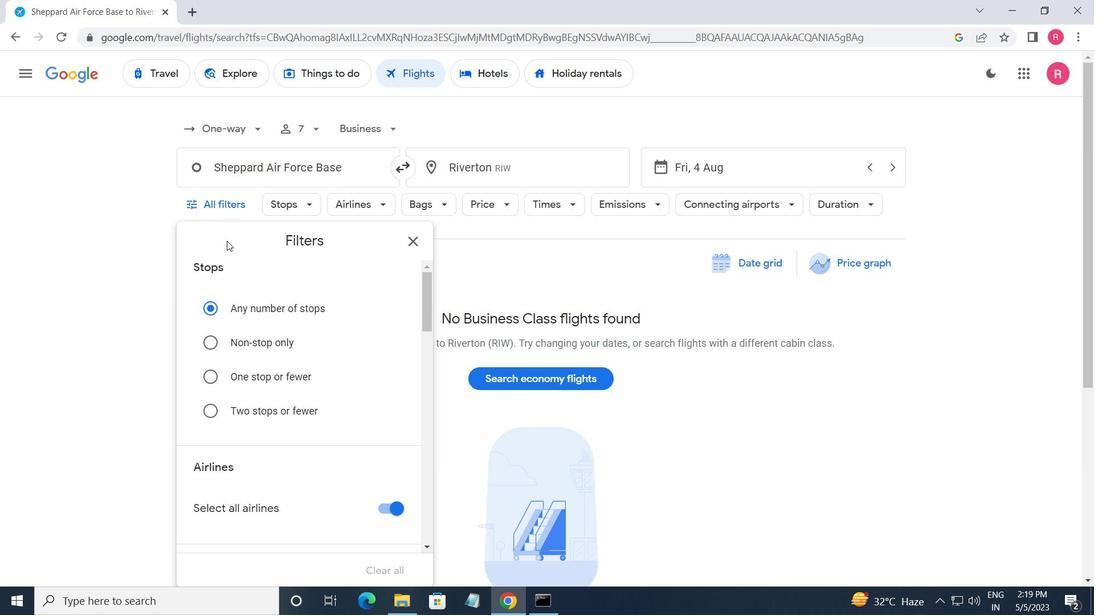 
Action: Mouse moved to (232, 274)
Screenshot: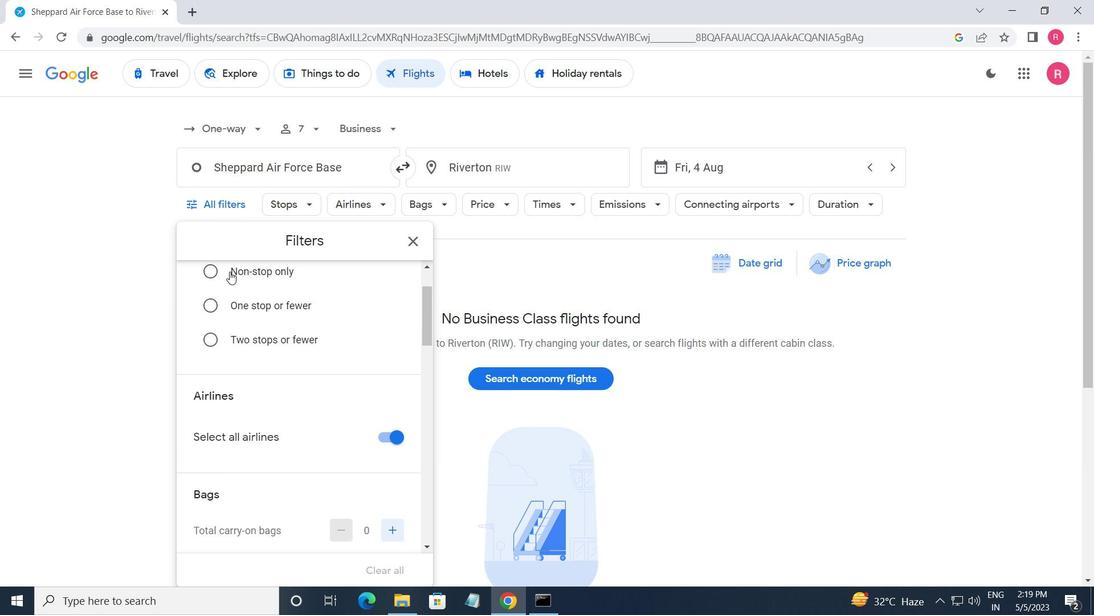 
Action: Mouse scrolled (232, 274) with delta (0, 0)
Screenshot: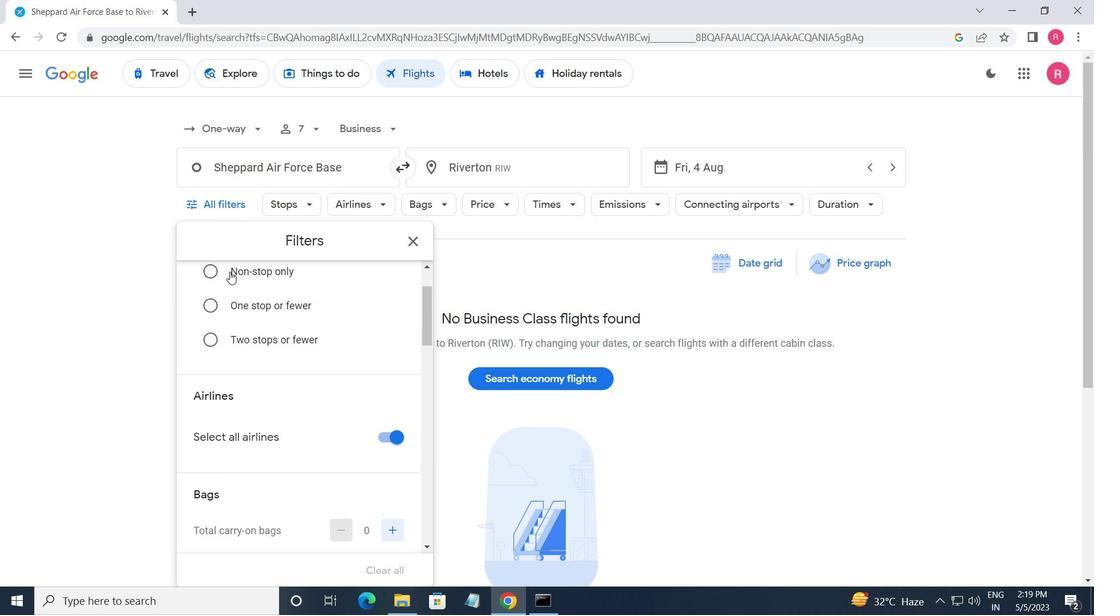 
Action: Mouse moved to (233, 275)
Screenshot: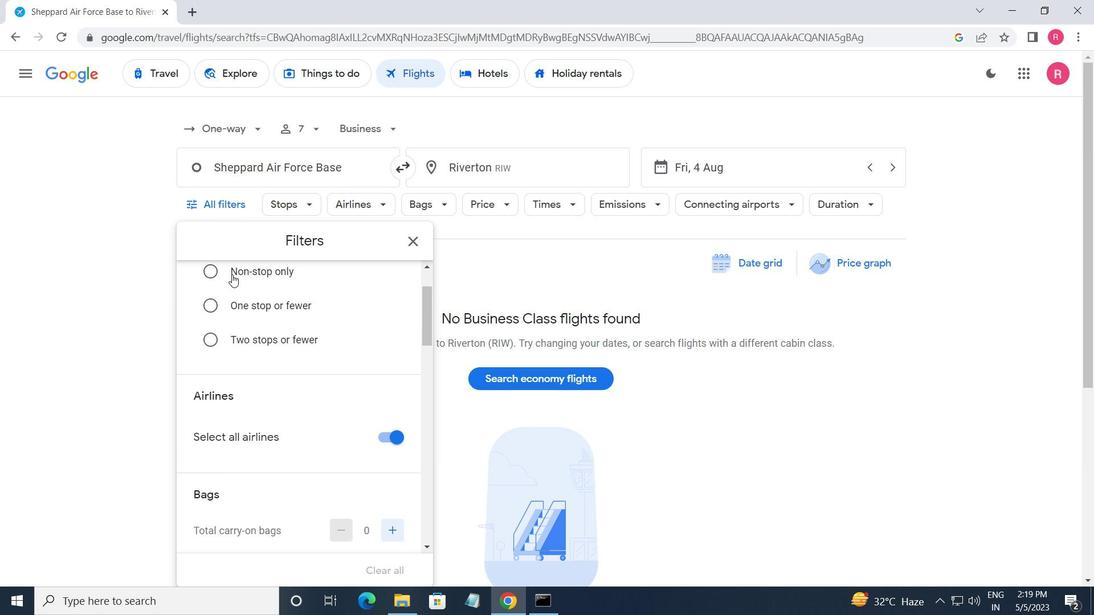 
Action: Mouse scrolled (233, 274) with delta (0, 0)
Screenshot: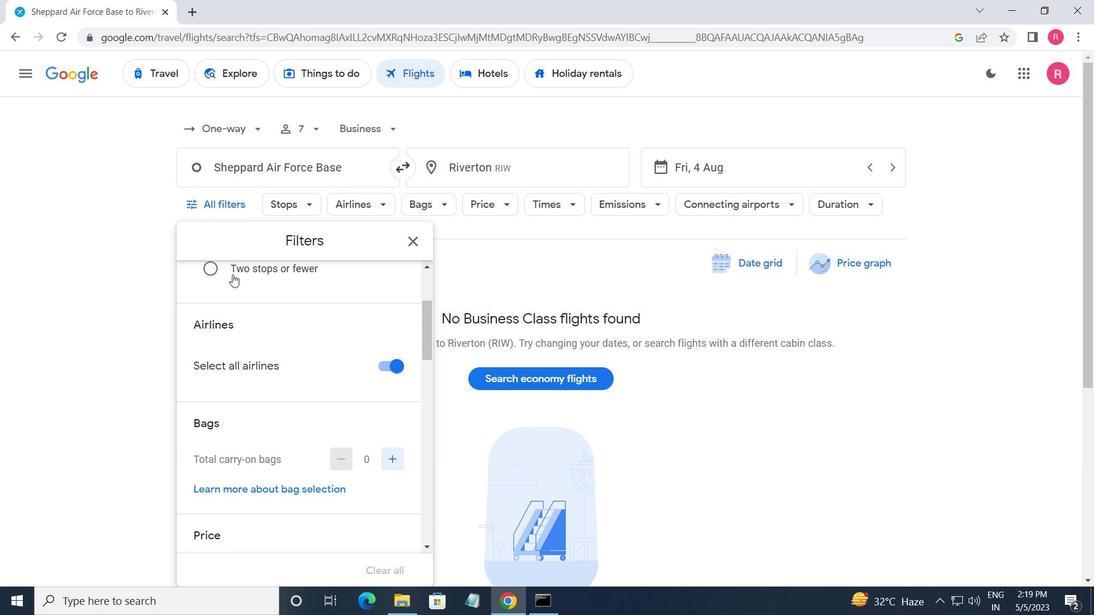 
Action: Mouse moved to (241, 280)
Screenshot: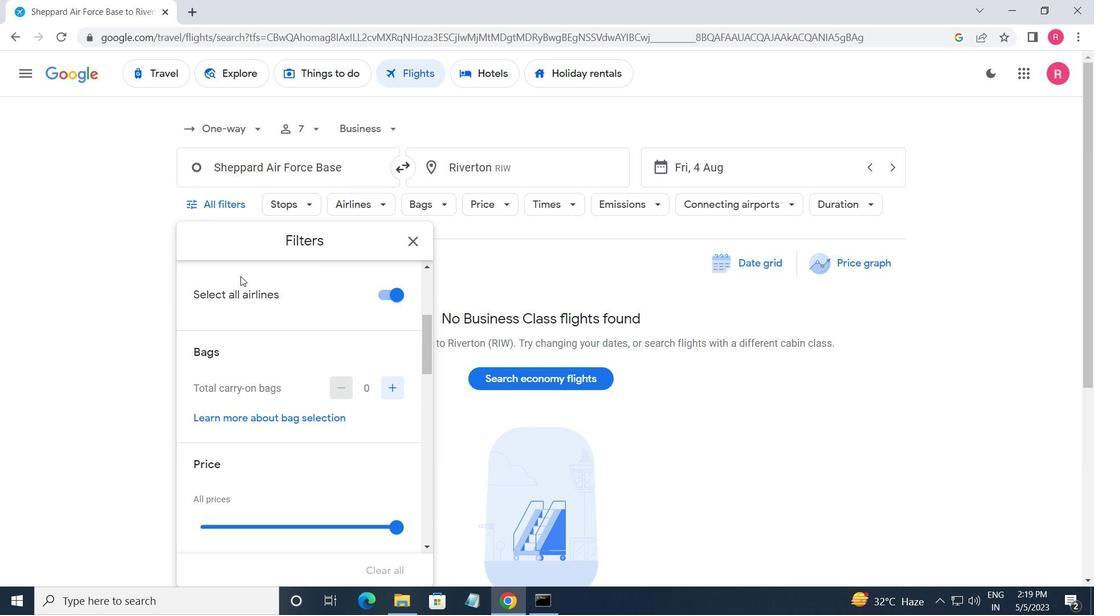 
Action: Mouse scrolled (241, 279) with delta (0, 0)
Screenshot: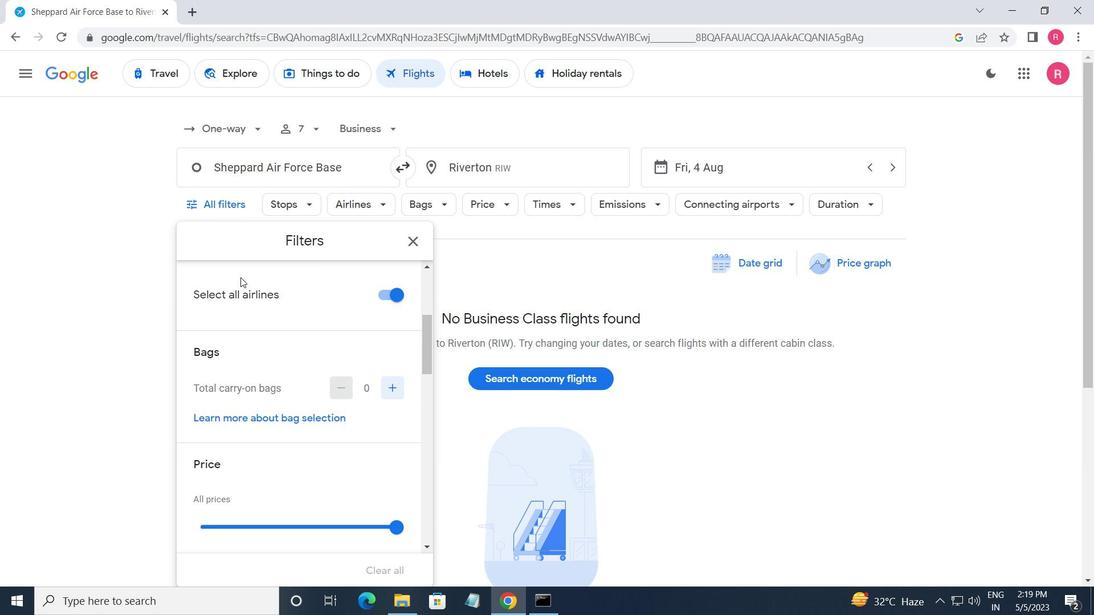 
Action: Mouse moved to (241, 285)
Screenshot: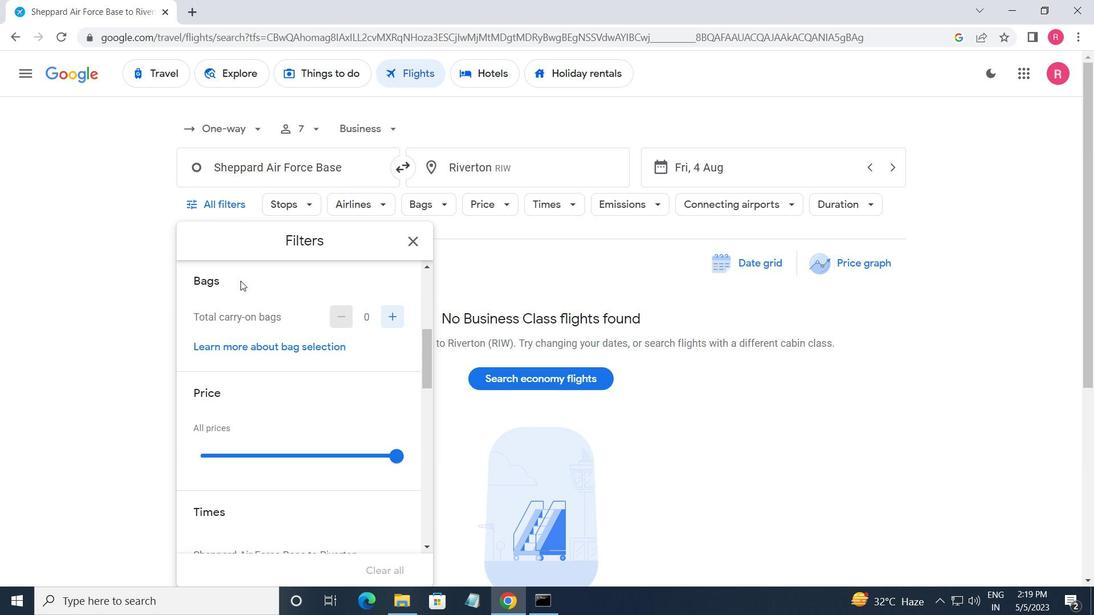 
Action: Mouse scrolled (241, 285) with delta (0, 0)
Screenshot: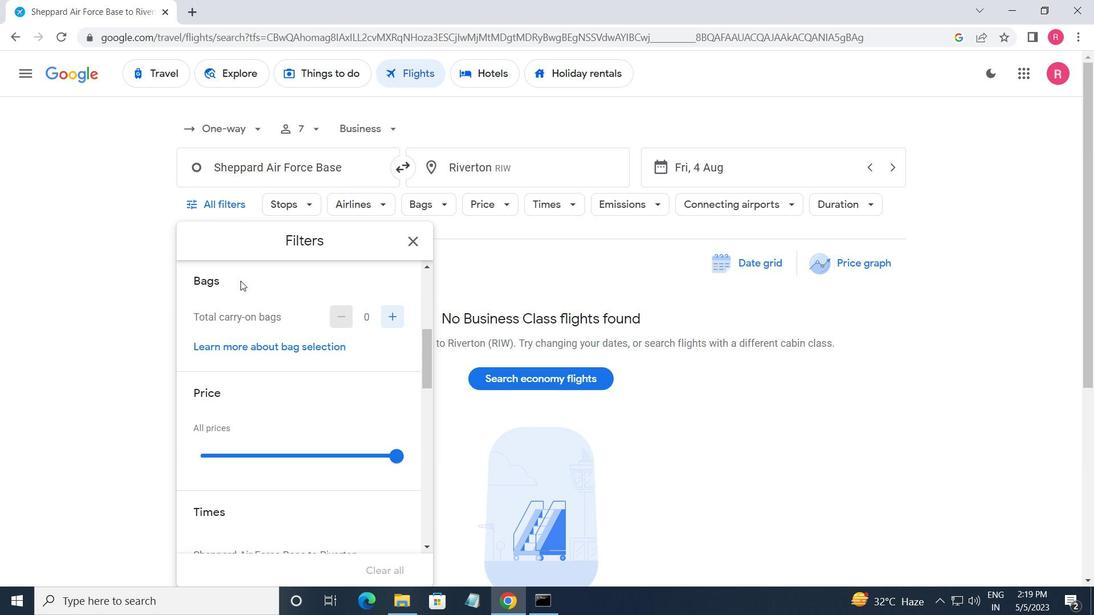 
Action: Mouse moved to (242, 287)
Screenshot: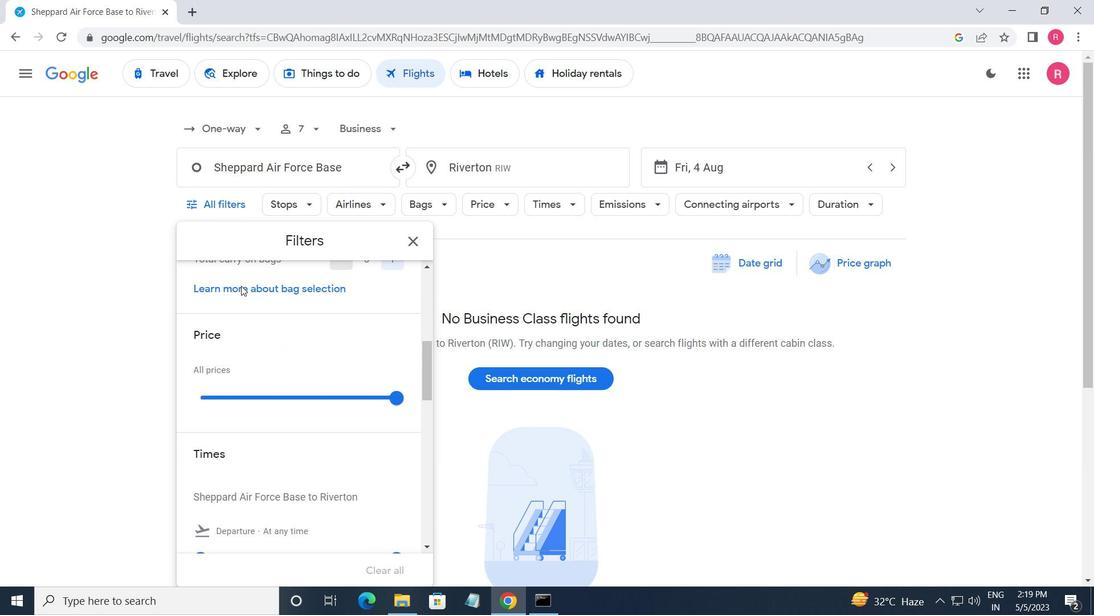
Action: Mouse scrolled (242, 287) with delta (0, 0)
Screenshot: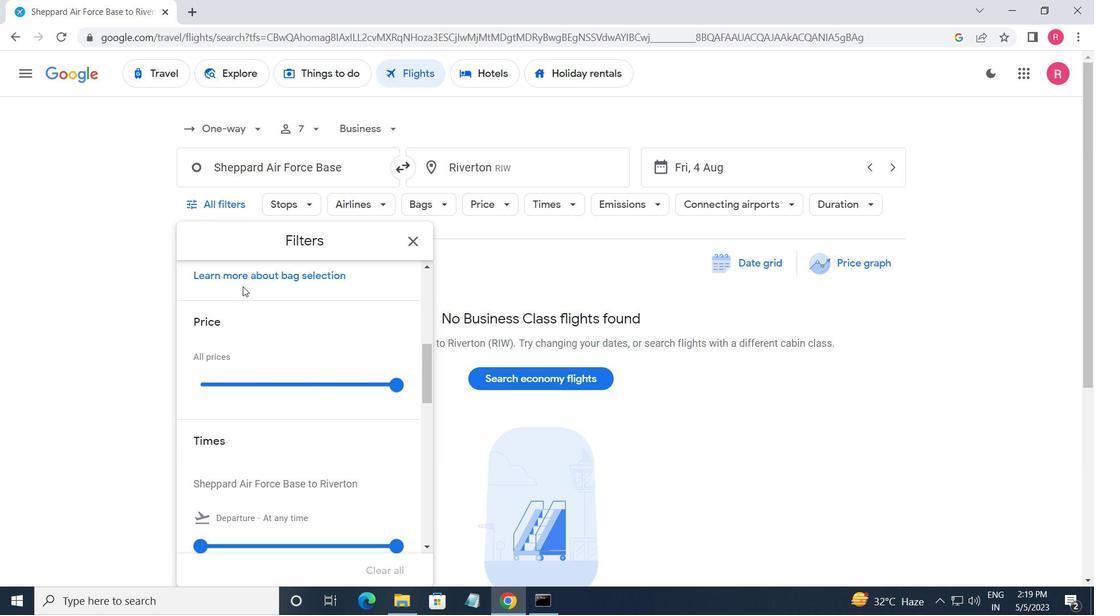 
Action: Mouse scrolled (242, 287) with delta (0, 0)
Screenshot: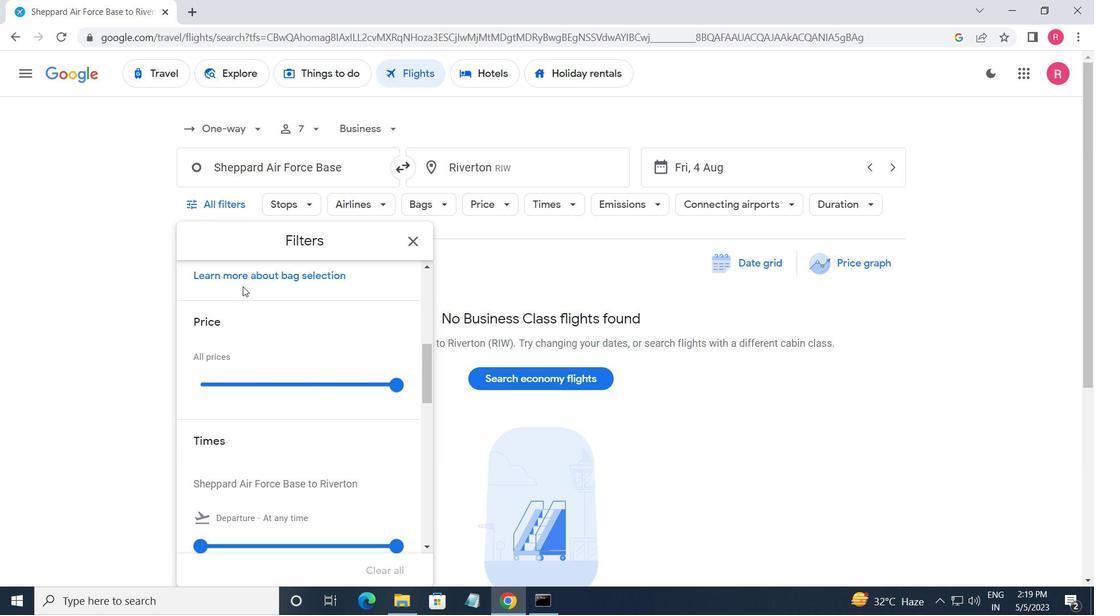 
Action: Mouse moved to (244, 287)
Screenshot: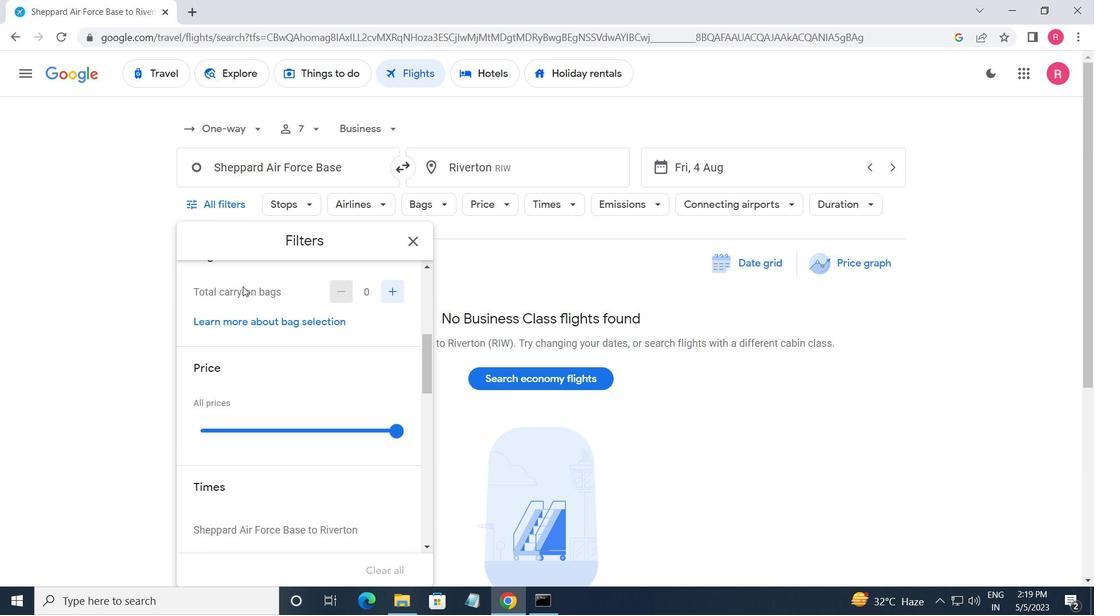 
Action: Mouse scrolled (244, 287) with delta (0, 0)
Screenshot: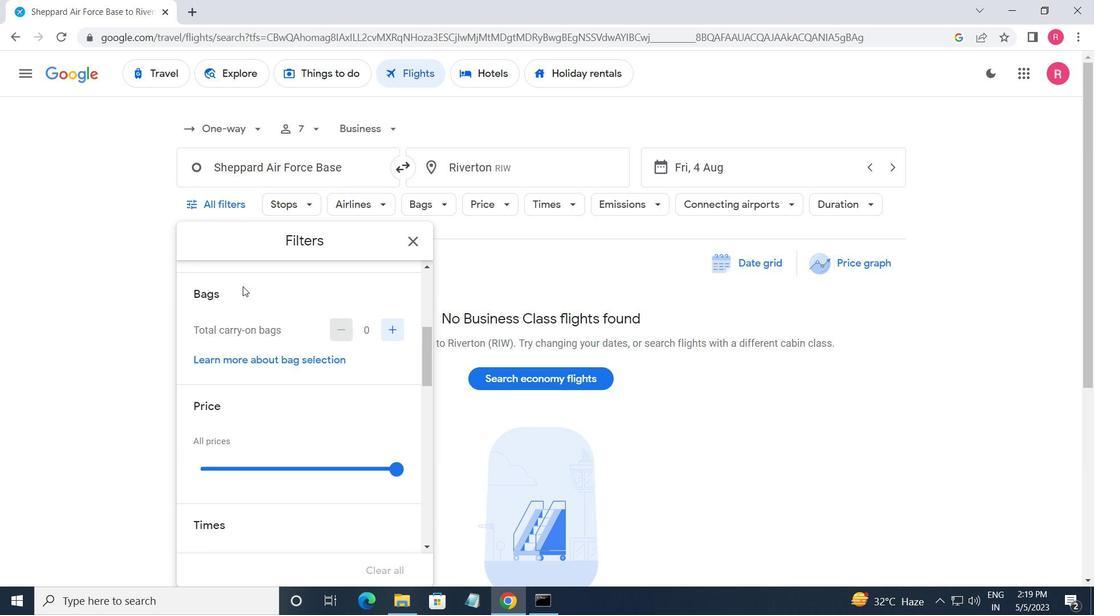 
Action: Mouse scrolled (244, 287) with delta (0, 0)
Screenshot: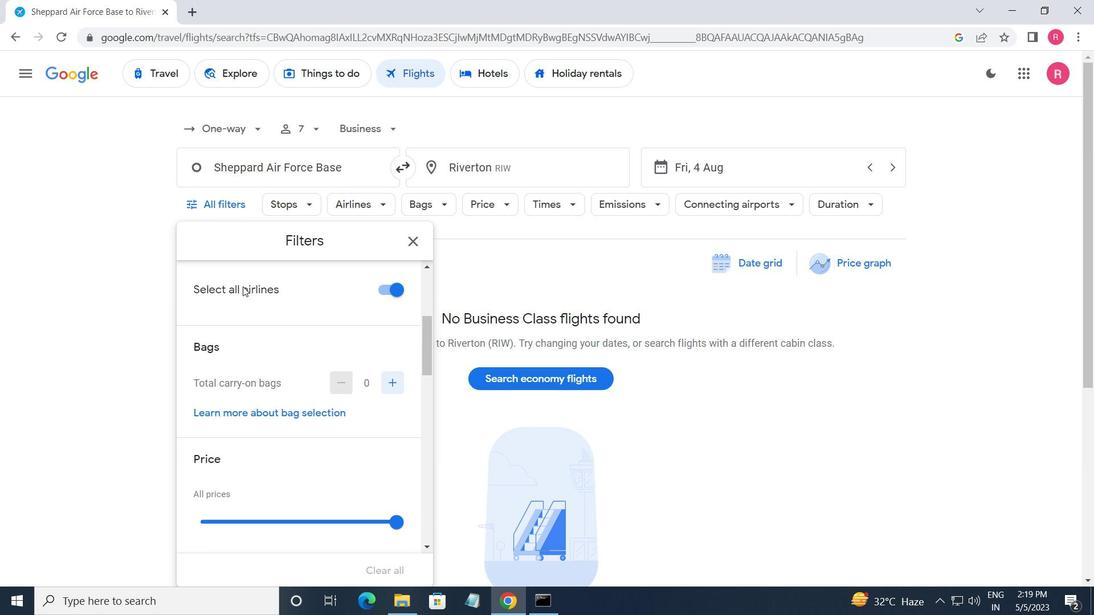 
Action: Mouse moved to (245, 287)
Screenshot: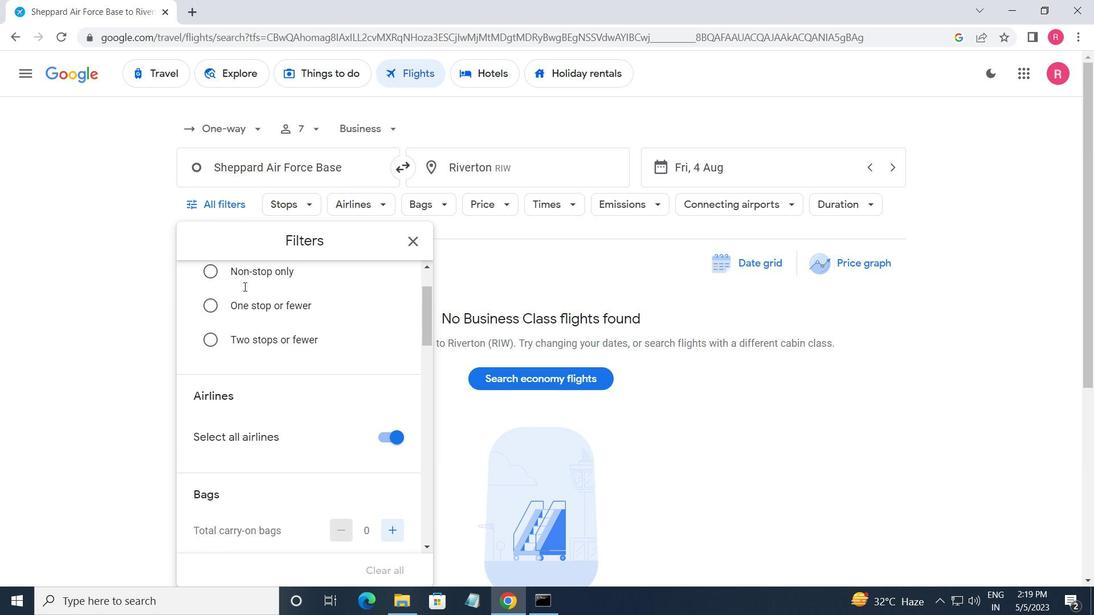 
Action: Mouse scrolled (245, 287) with delta (0, 0)
Screenshot: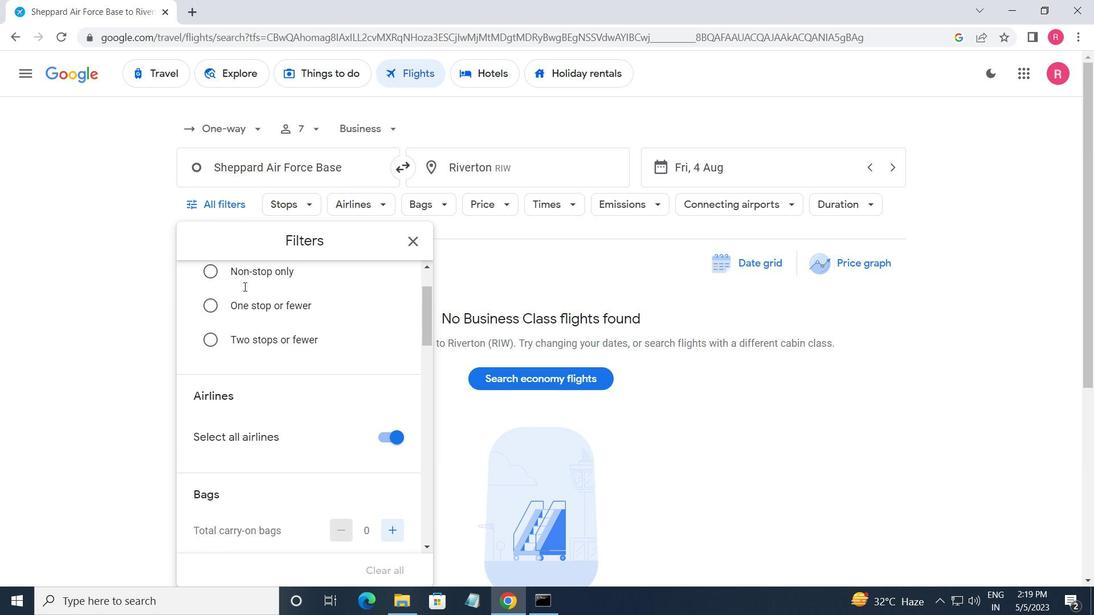 
Action: Mouse scrolled (245, 287) with delta (0, 0)
Screenshot: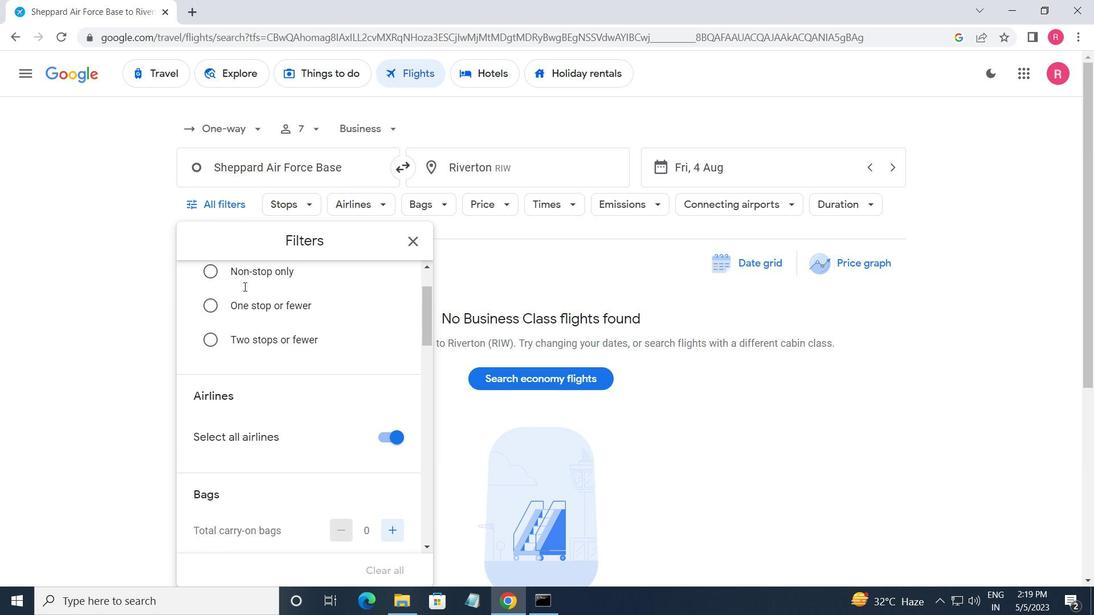 
Action: Mouse moved to (250, 287)
Screenshot: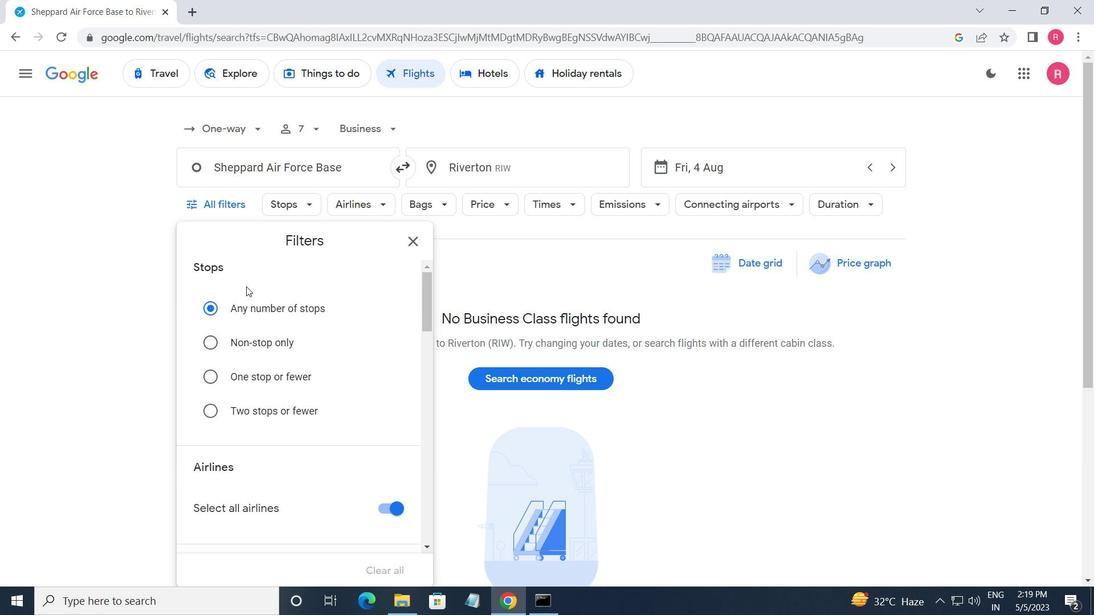 
Action: Mouse scrolled (250, 287) with delta (0, 0)
Screenshot: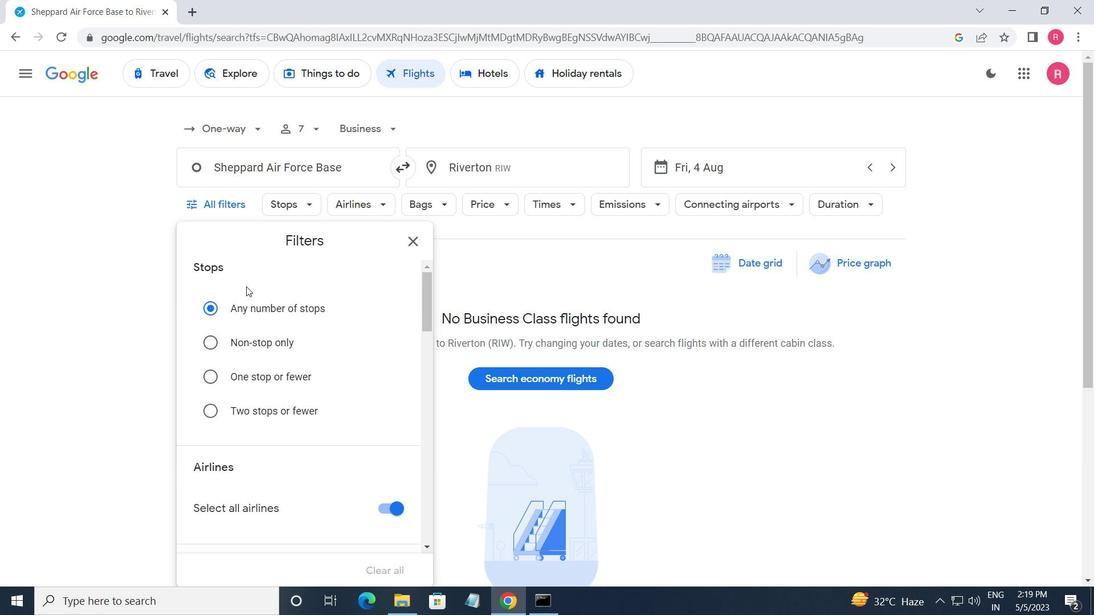
Action: Mouse scrolled (250, 287) with delta (0, 0)
Screenshot: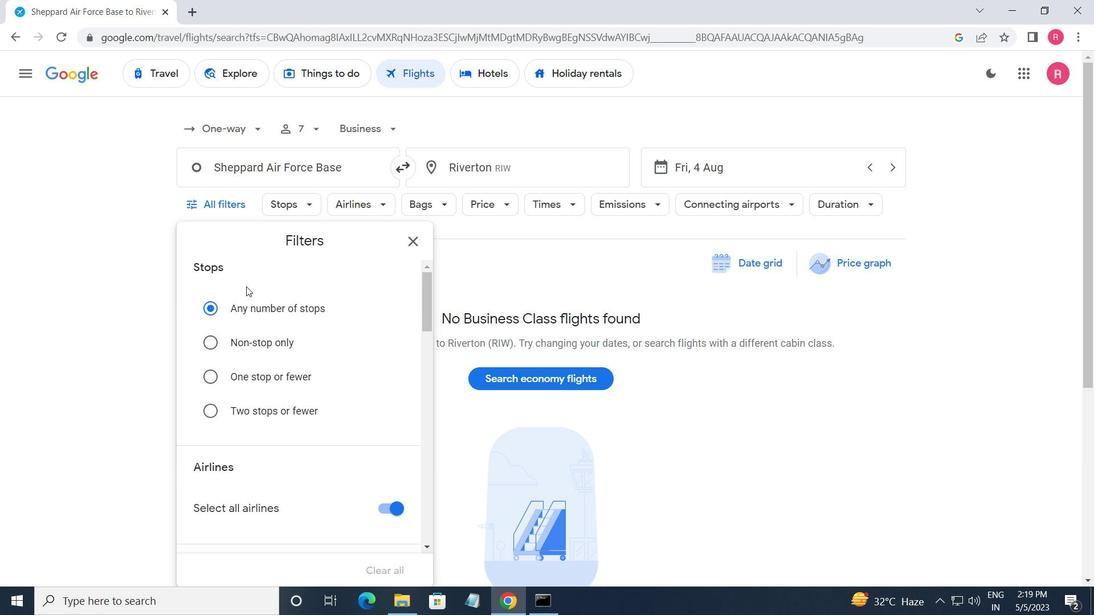 
Action: Mouse scrolled (250, 287) with delta (0, 0)
Screenshot: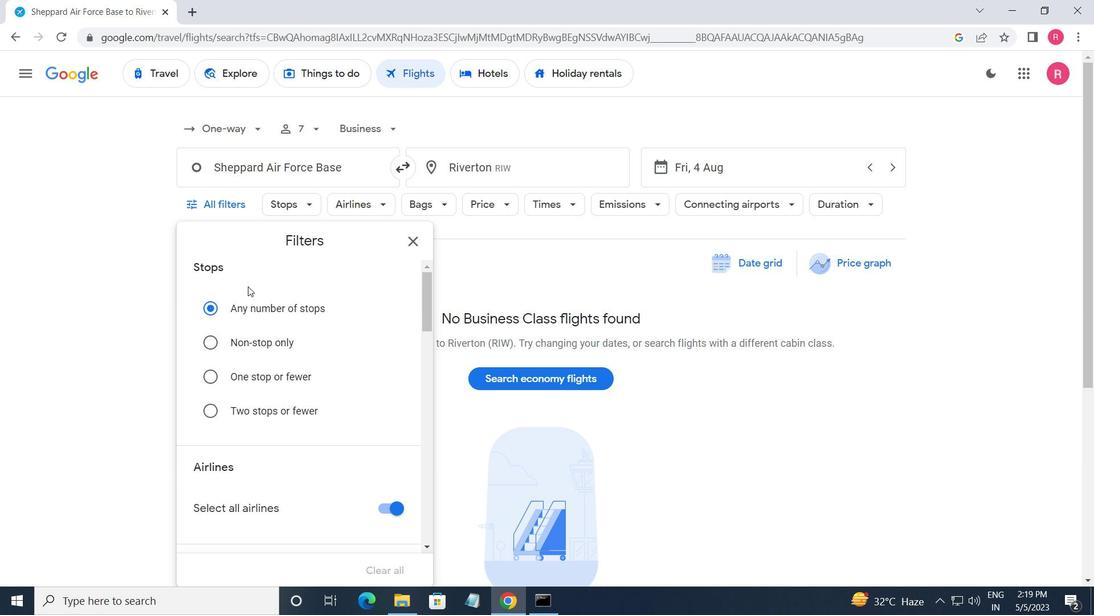 
Action: Mouse moved to (274, 304)
Screenshot: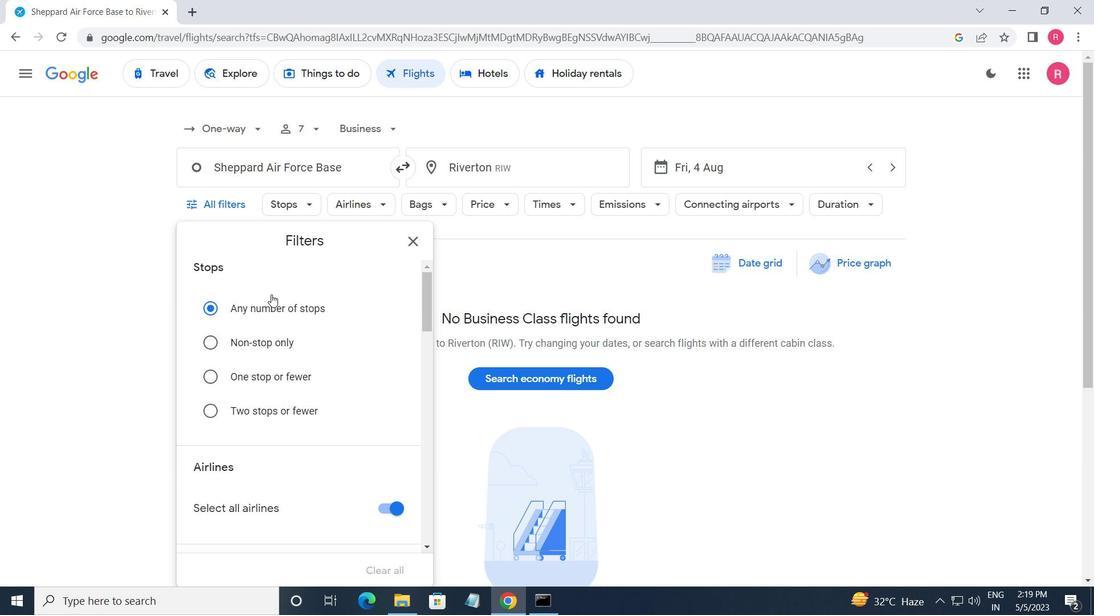 
Action: Mouse scrolled (274, 303) with delta (0, 0)
Screenshot: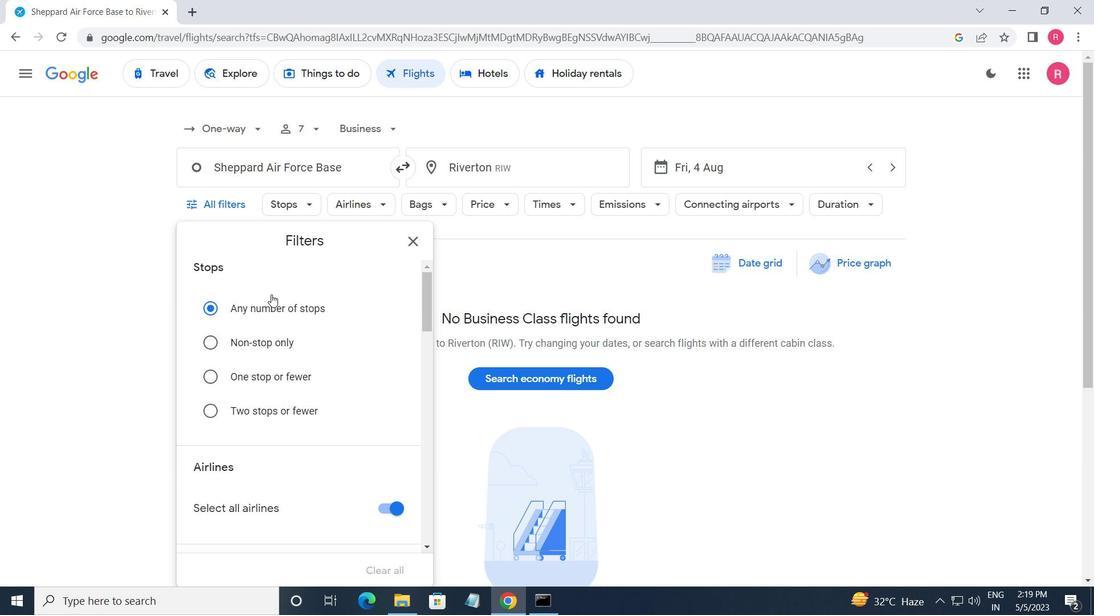 
Action: Mouse moved to (274, 304)
Screenshot: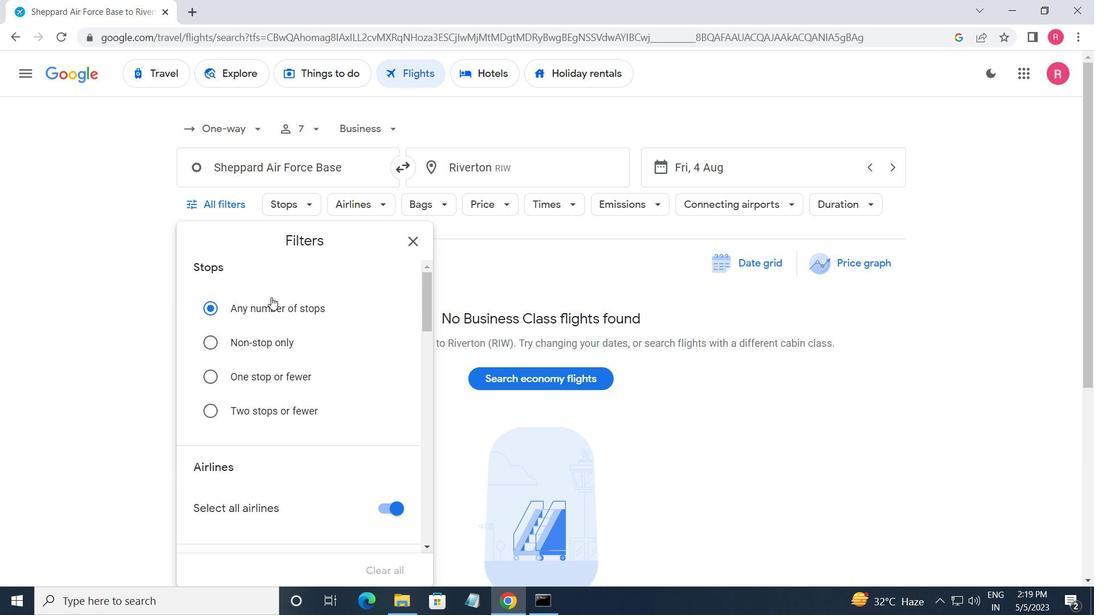 
Action: Mouse scrolled (274, 303) with delta (0, 0)
Screenshot: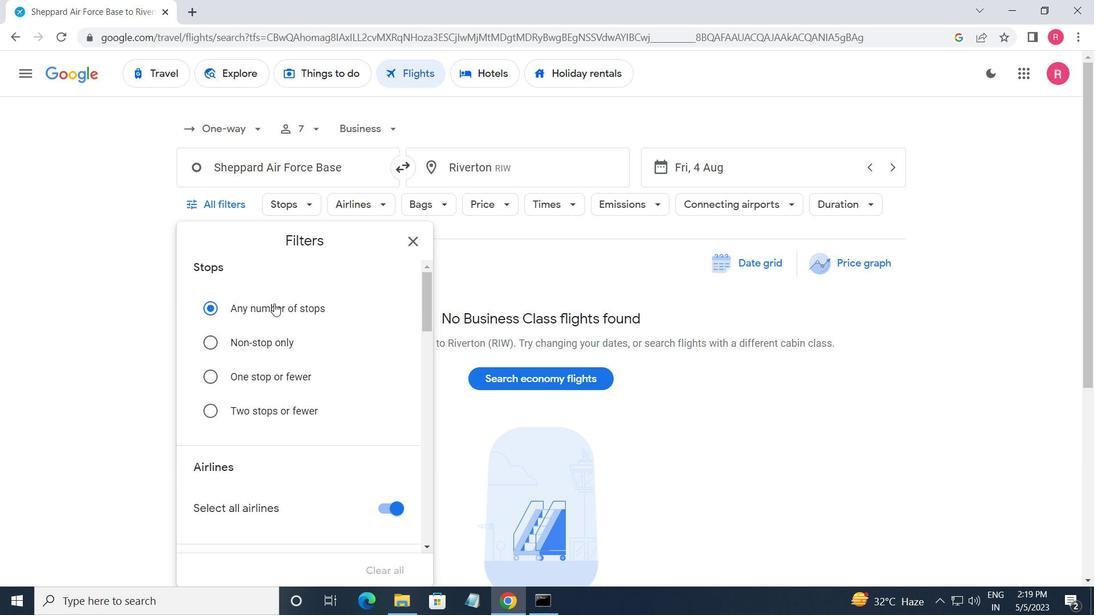 
Action: Mouse moved to (274, 305)
Screenshot: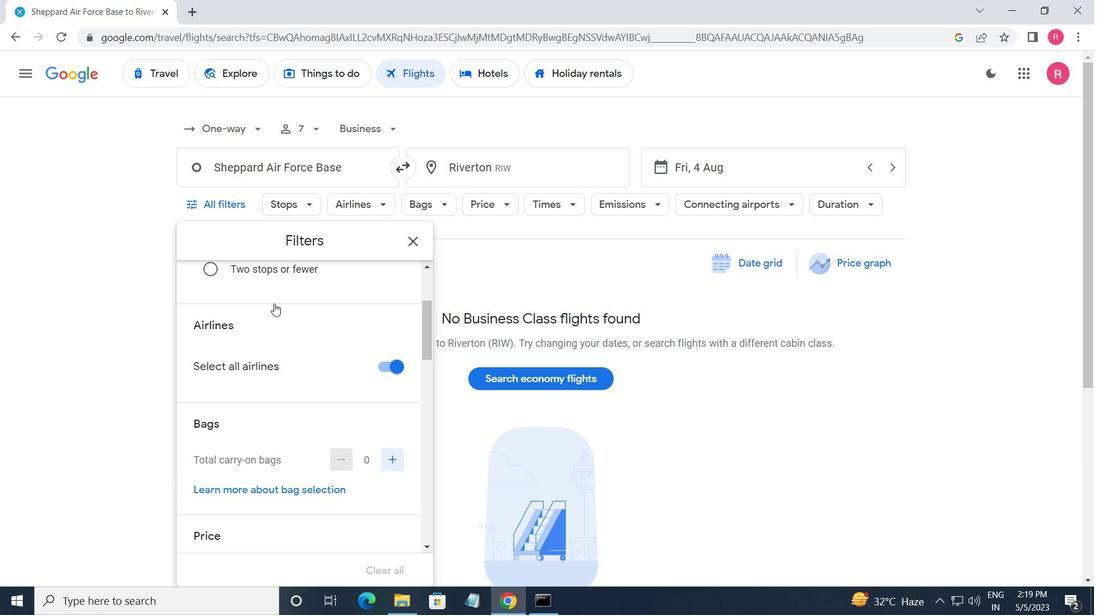 
Action: Mouse scrolled (274, 304) with delta (0, 0)
Screenshot: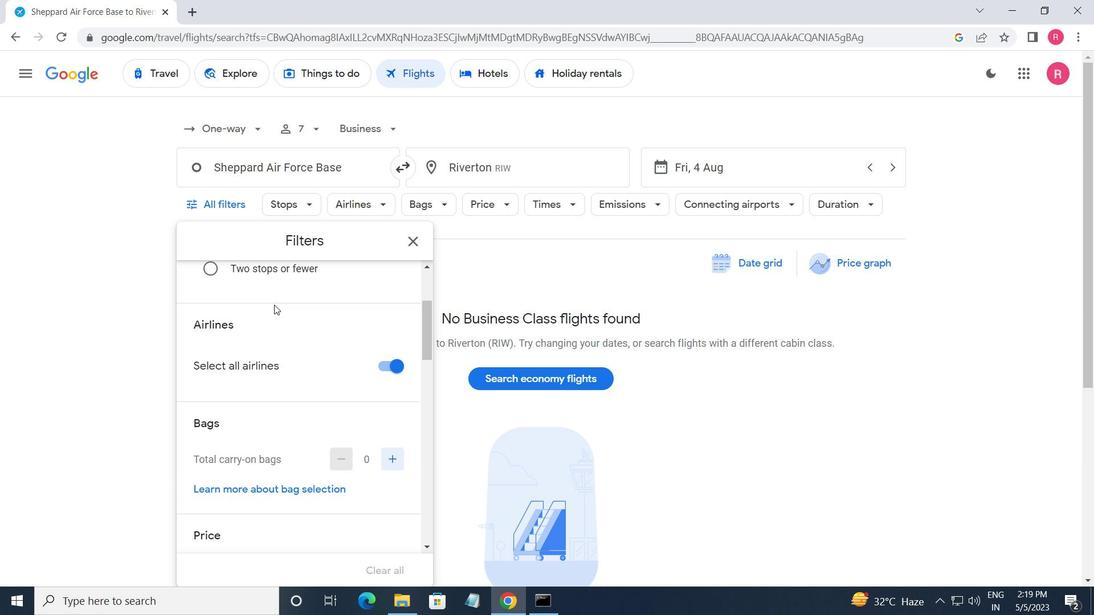 
Action: Mouse moved to (277, 310)
Screenshot: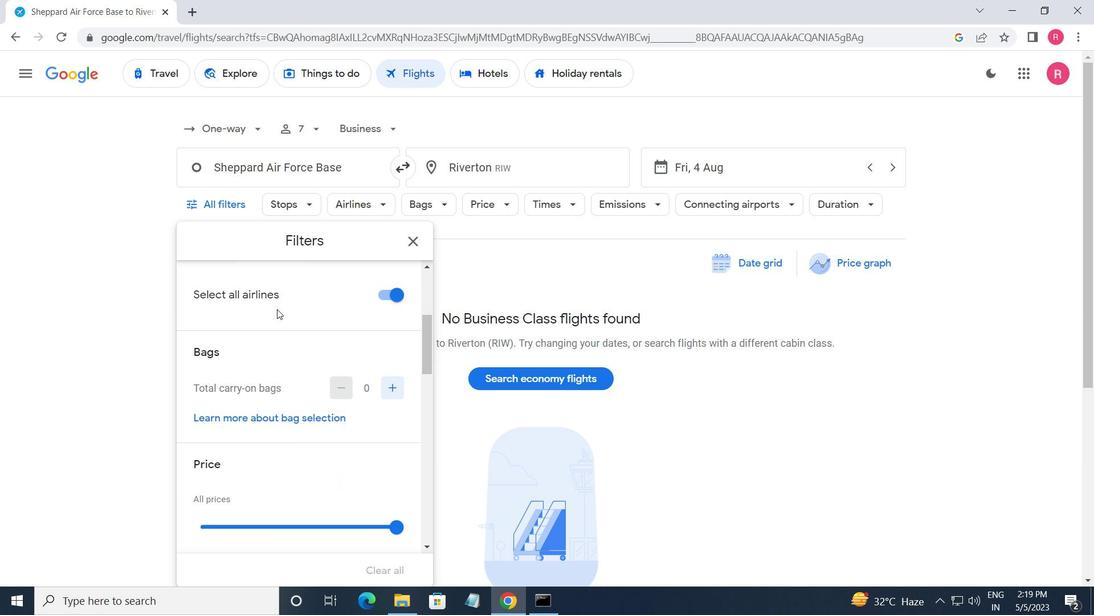 
Action: Mouse scrolled (277, 310) with delta (0, 0)
Screenshot: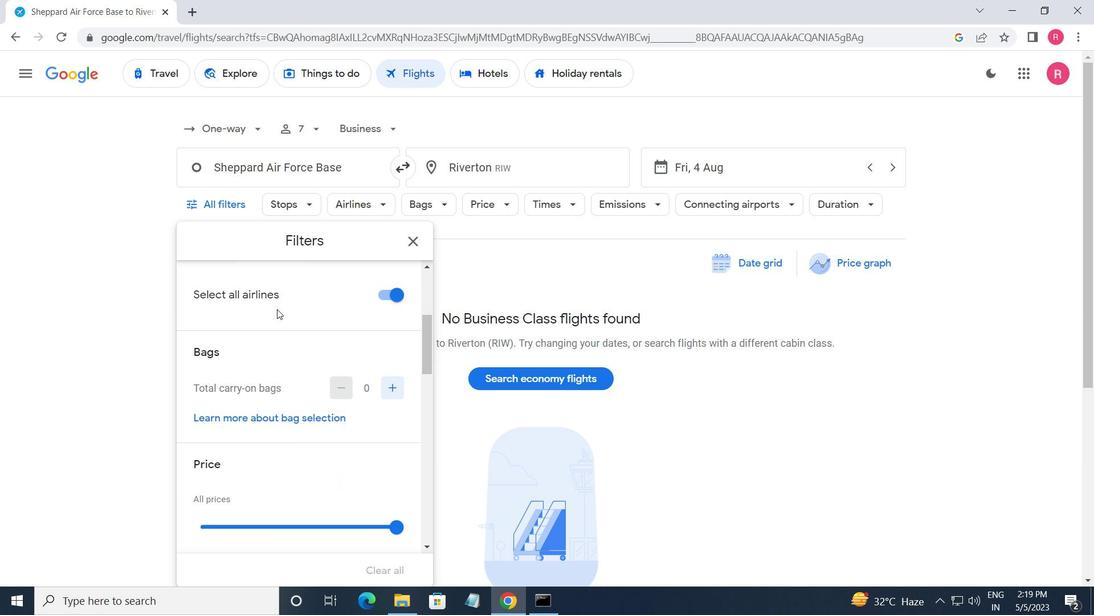 
Action: Mouse moved to (277, 312)
Screenshot: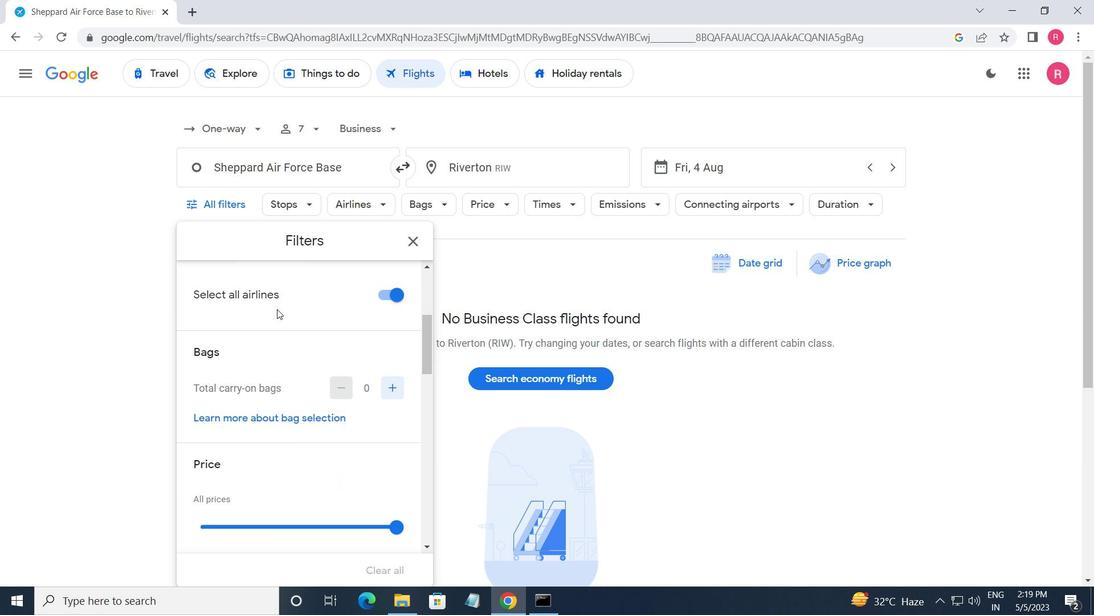 
Action: Mouse scrolled (277, 311) with delta (0, 0)
Screenshot: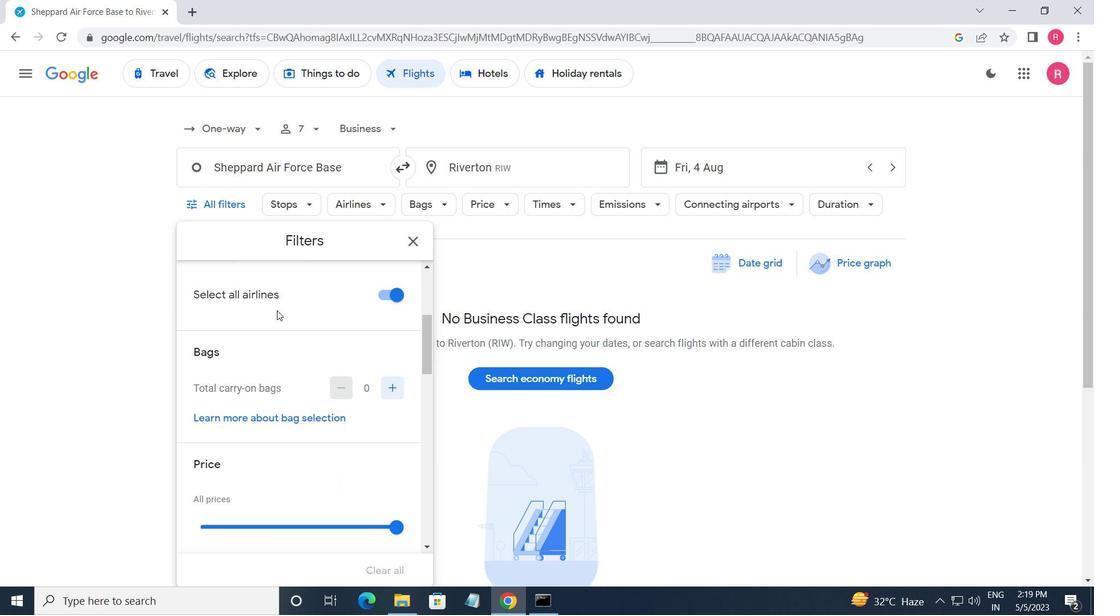 
Action: Mouse moved to (277, 313)
Screenshot: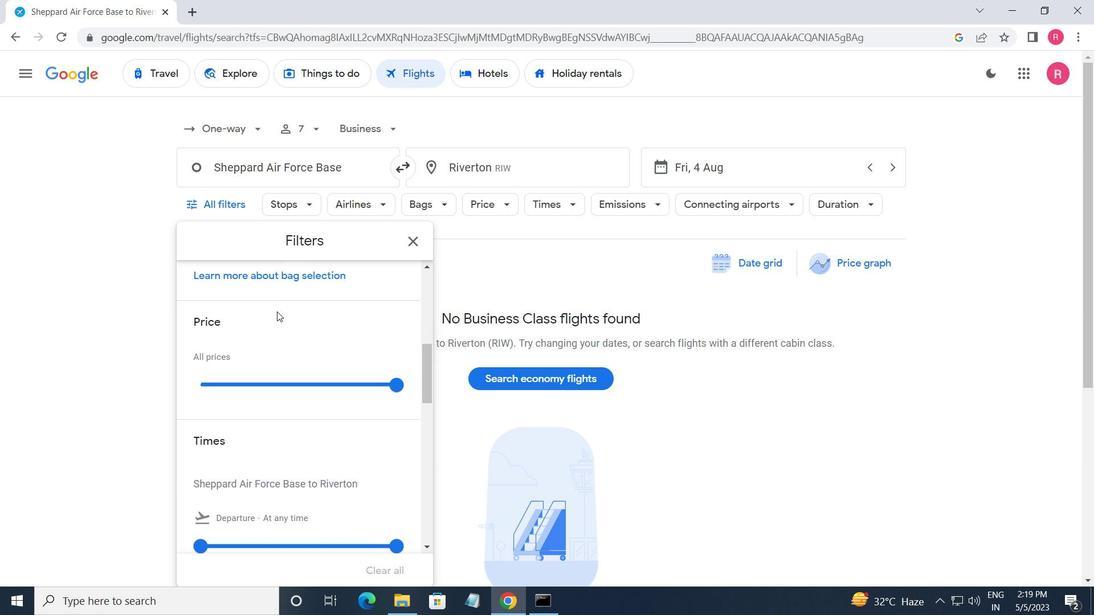 
Action: Mouse scrolled (277, 314) with delta (0, 0)
Screenshot: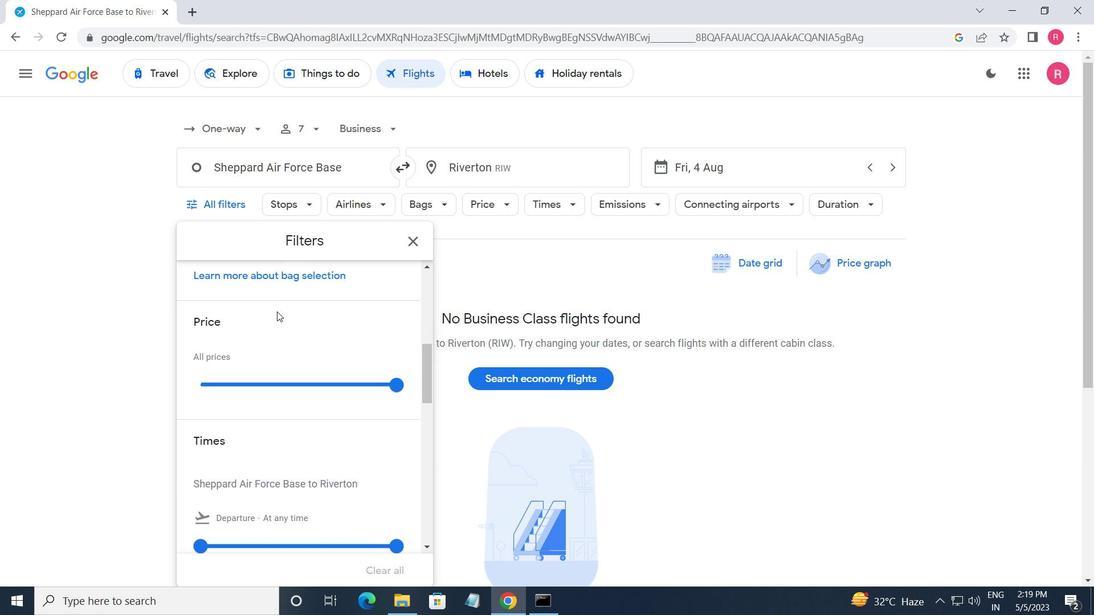 
Action: Mouse scrolled (277, 314) with delta (0, 0)
Screenshot: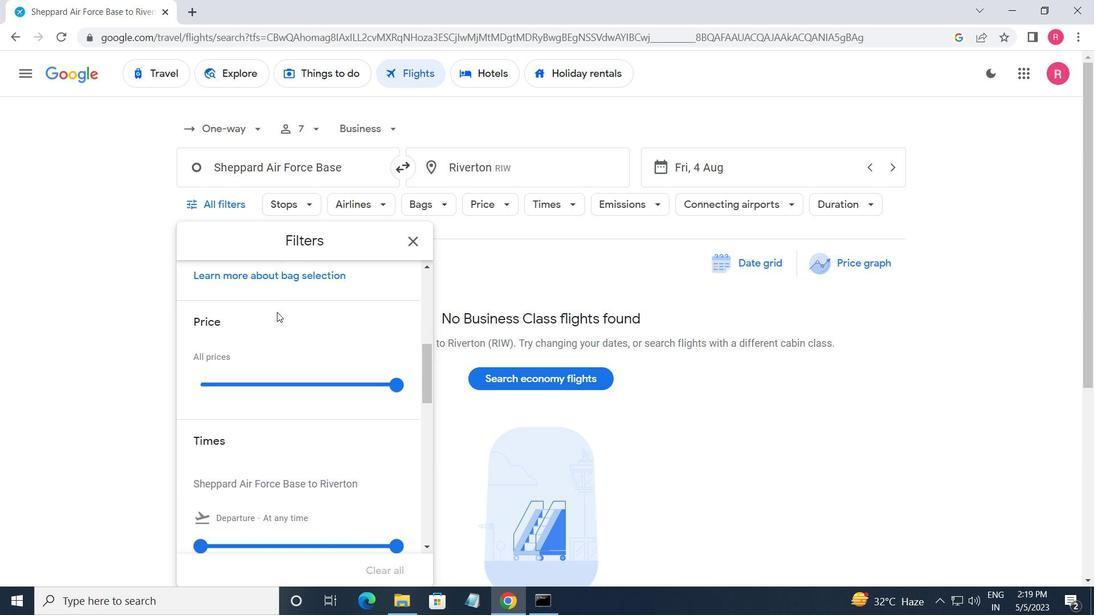 
Action: Mouse moved to (278, 321)
Screenshot: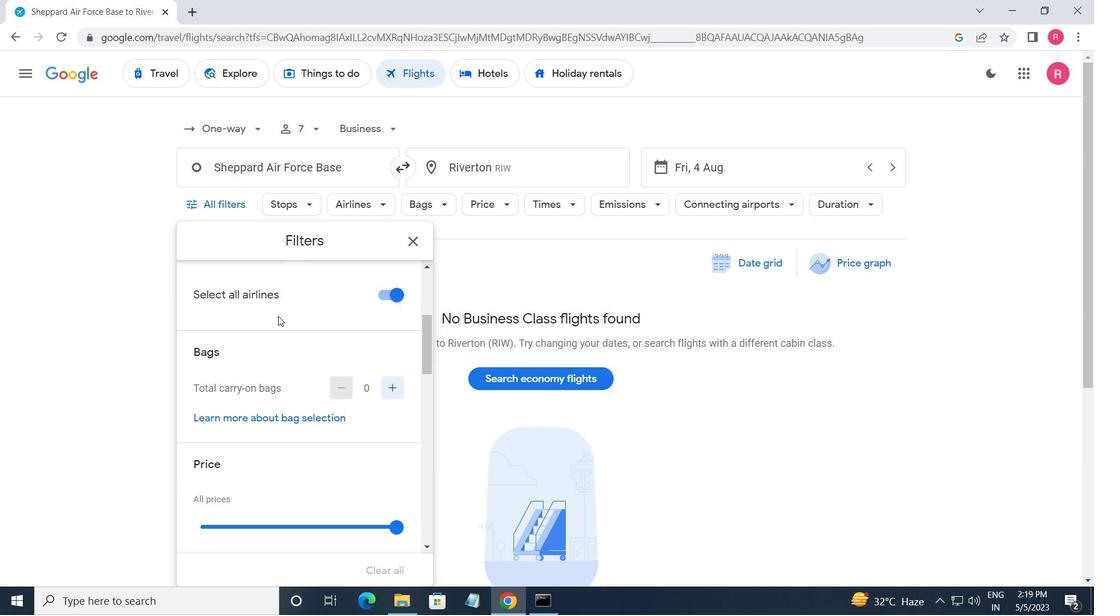 
Action: Mouse scrolled (278, 320) with delta (0, 0)
Screenshot: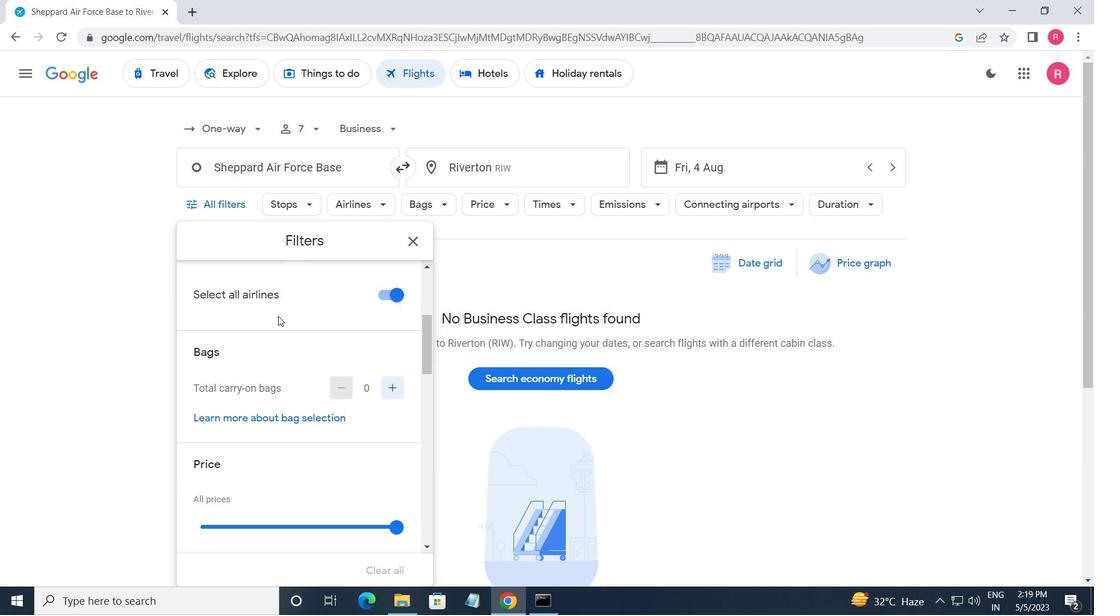 
Action: Mouse moved to (279, 323)
Screenshot: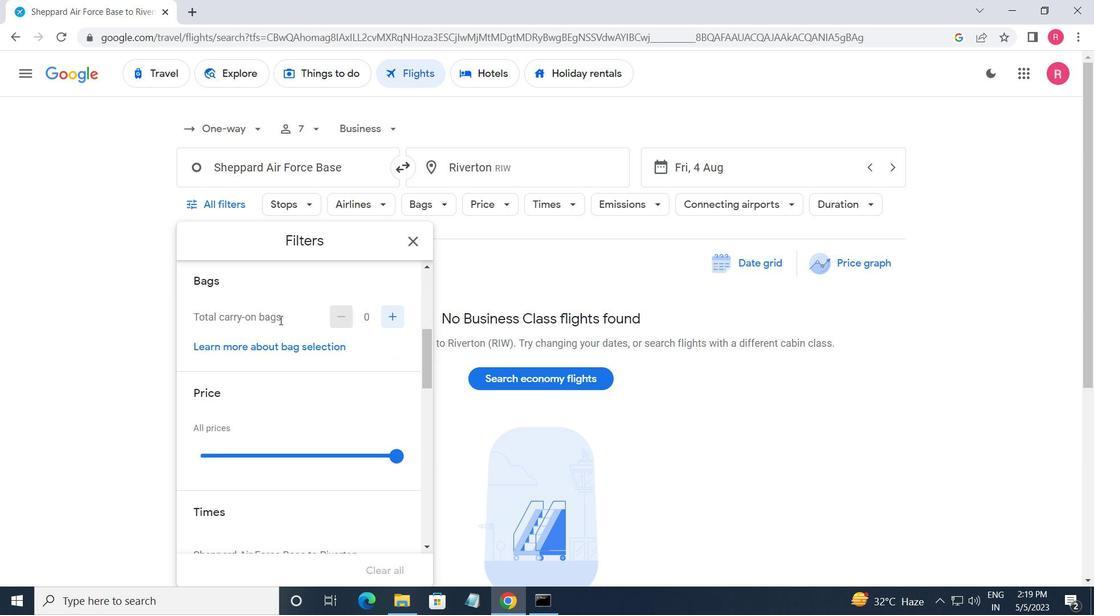
Action: Mouse scrolled (279, 323) with delta (0, 0)
Screenshot: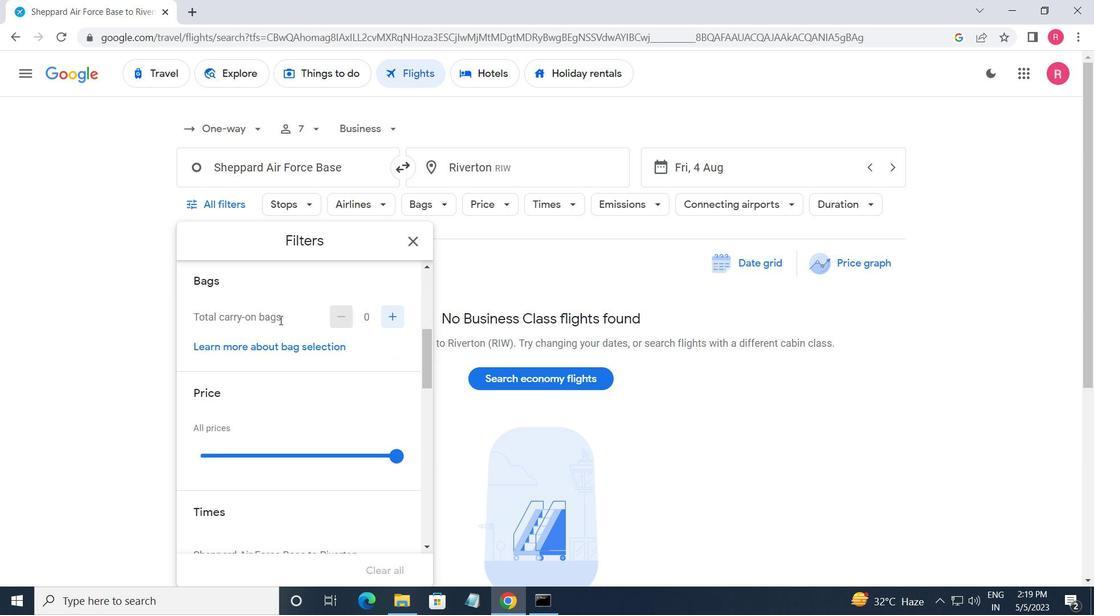 
Action: Mouse moved to (396, 388)
Screenshot: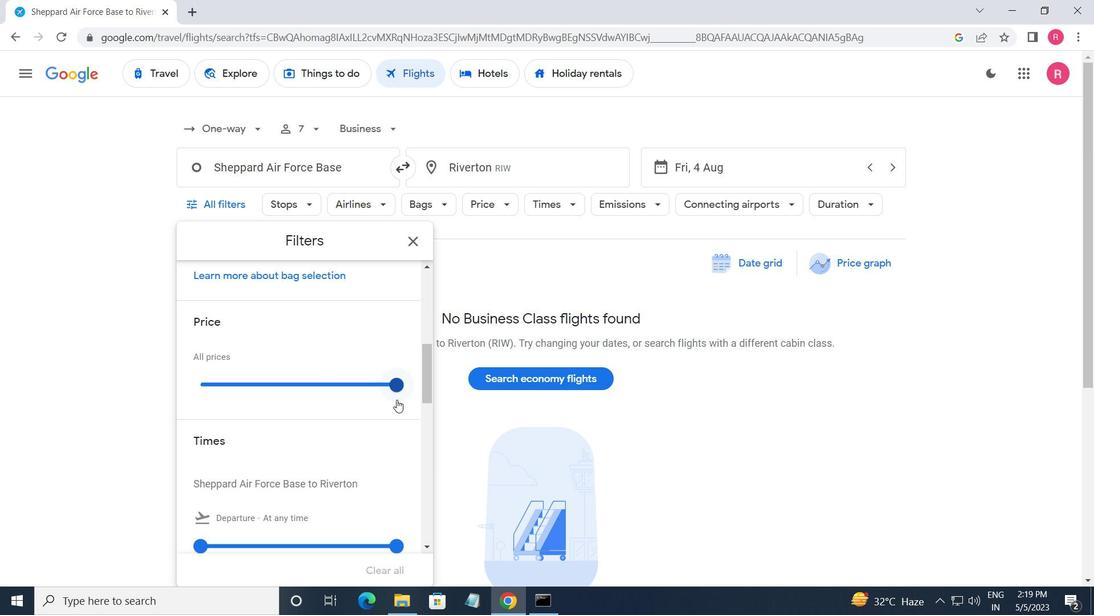 
Action: Mouse pressed left at (396, 388)
Screenshot: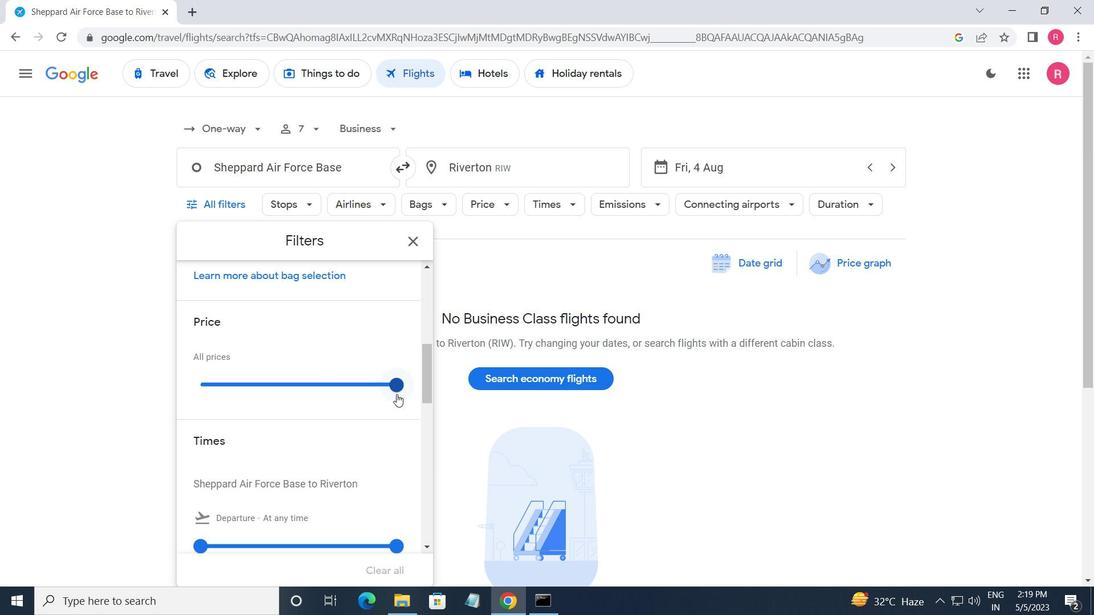 
Action: Mouse moved to (360, 386)
Screenshot: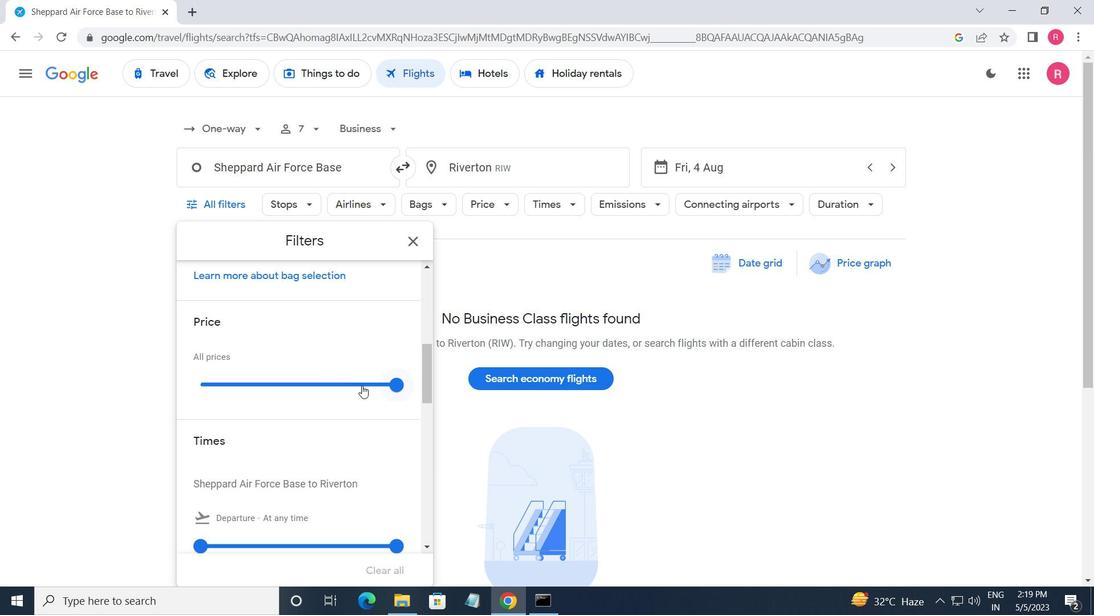 
Action: Mouse scrolled (360, 385) with delta (0, 0)
Screenshot: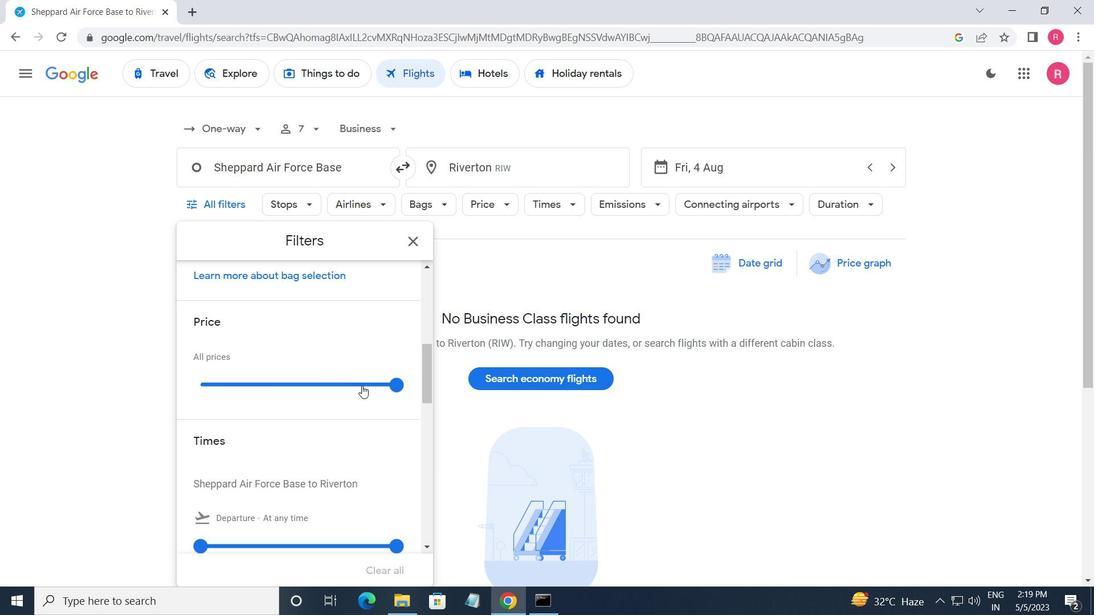 
Action: Mouse moved to (364, 387)
Screenshot: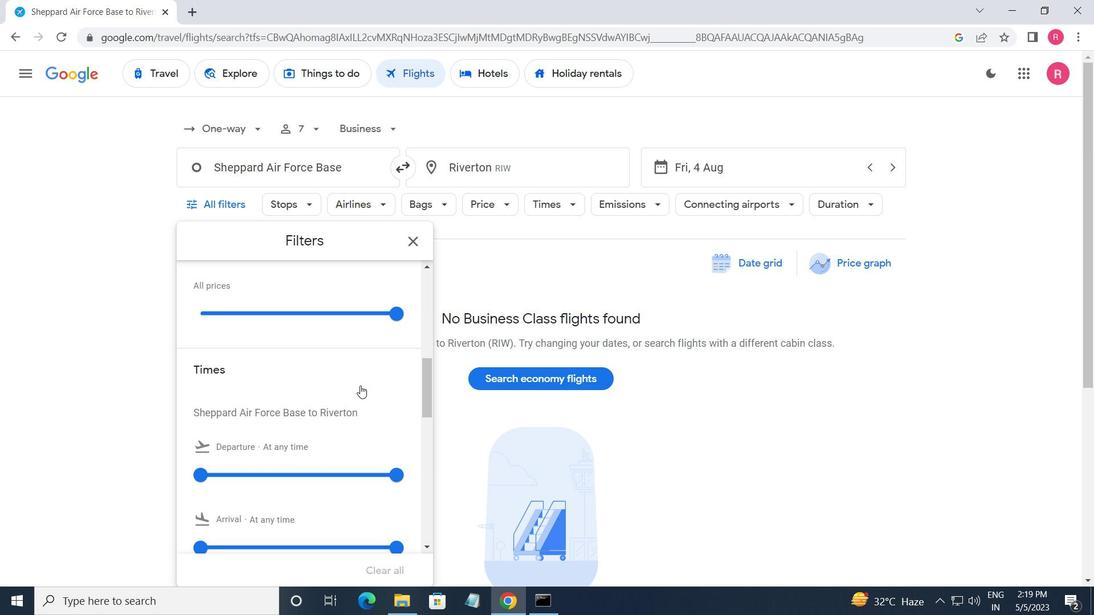
Action: Mouse scrolled (364, 387) with delta (0, 0)
Screenshot: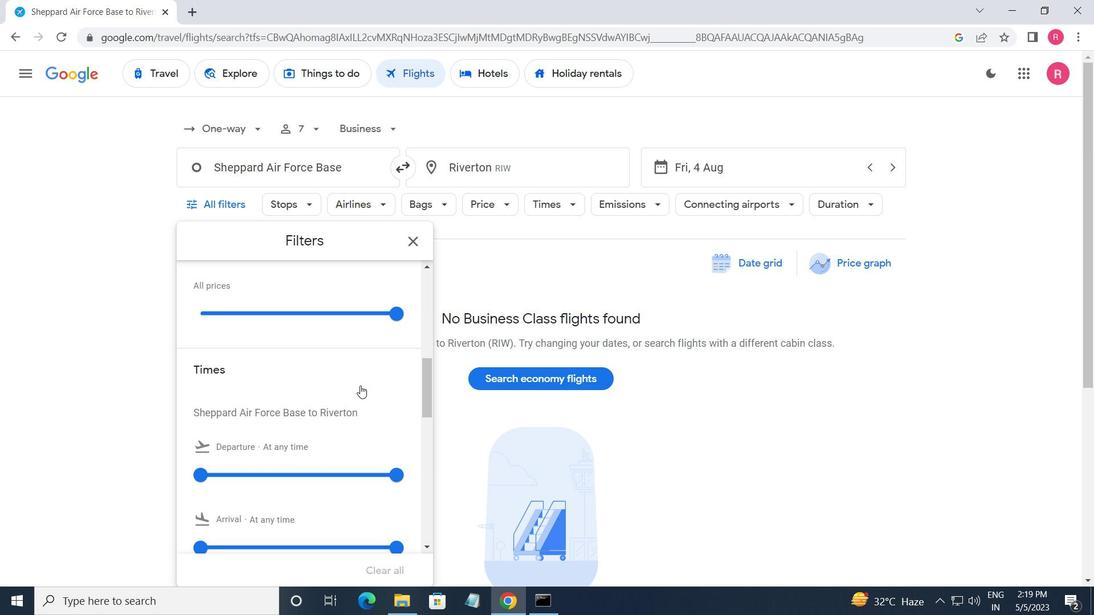 
Action: Mouse moved to (197, 403)
Screenshot: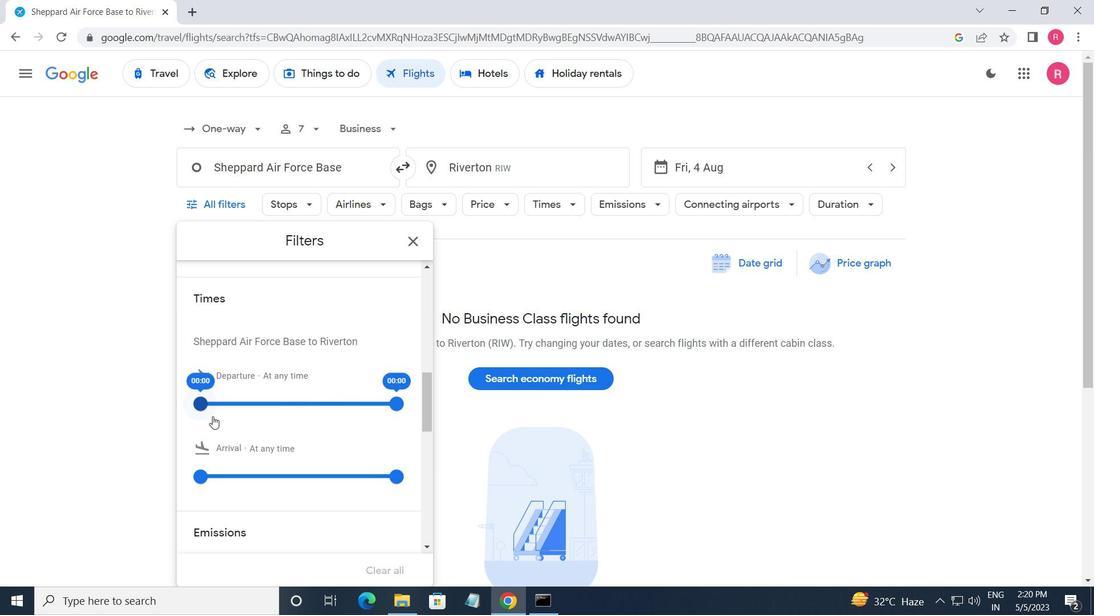 
Action: Mouse pressed left at (197, 403)
Screenshot: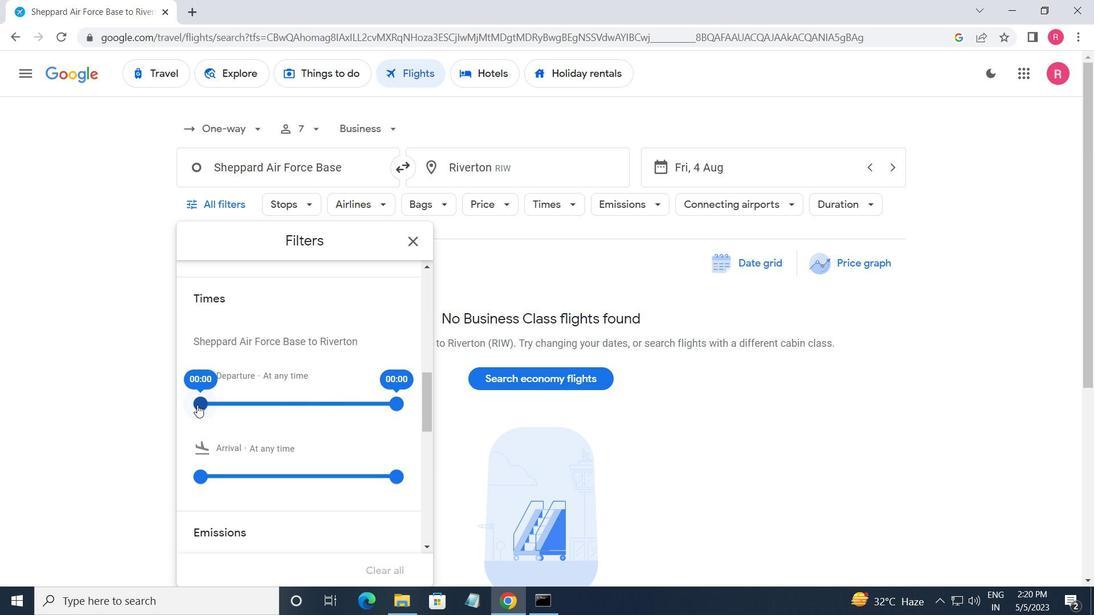 
Action: Mouse moved to (397, 401)
Screenshot: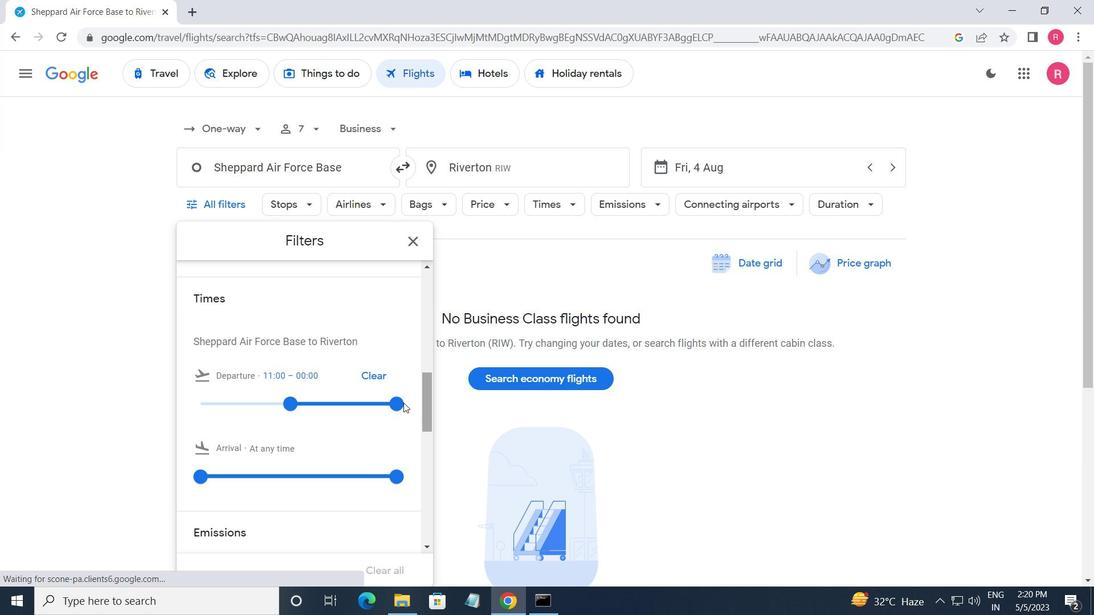
Action: Mouse pressed left at (397, 401)
Screenshot: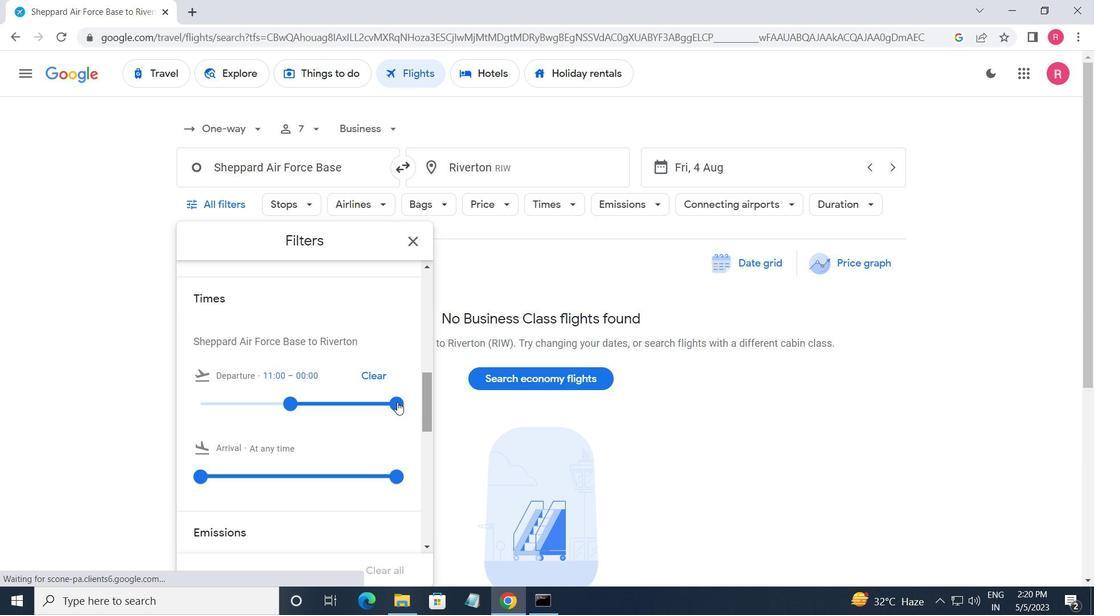 
Action: Mouse moved to (407, 246)
Screenshot: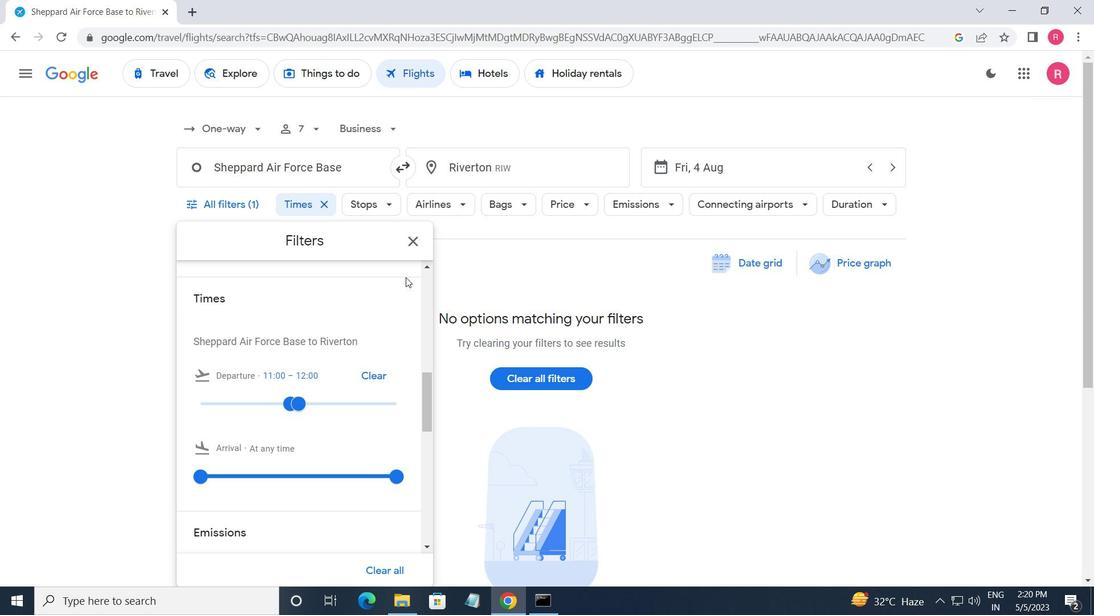 
Action: Mouse pressed left at (407, 246)
Screenshot: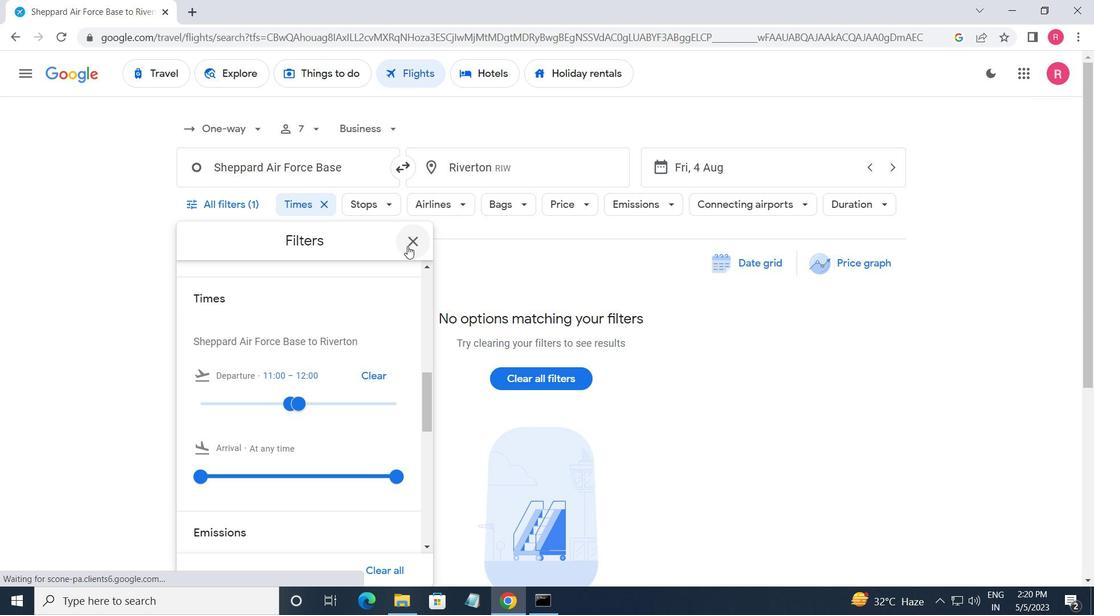 
Action: Mouse moved to (408, 246)
Screenshot: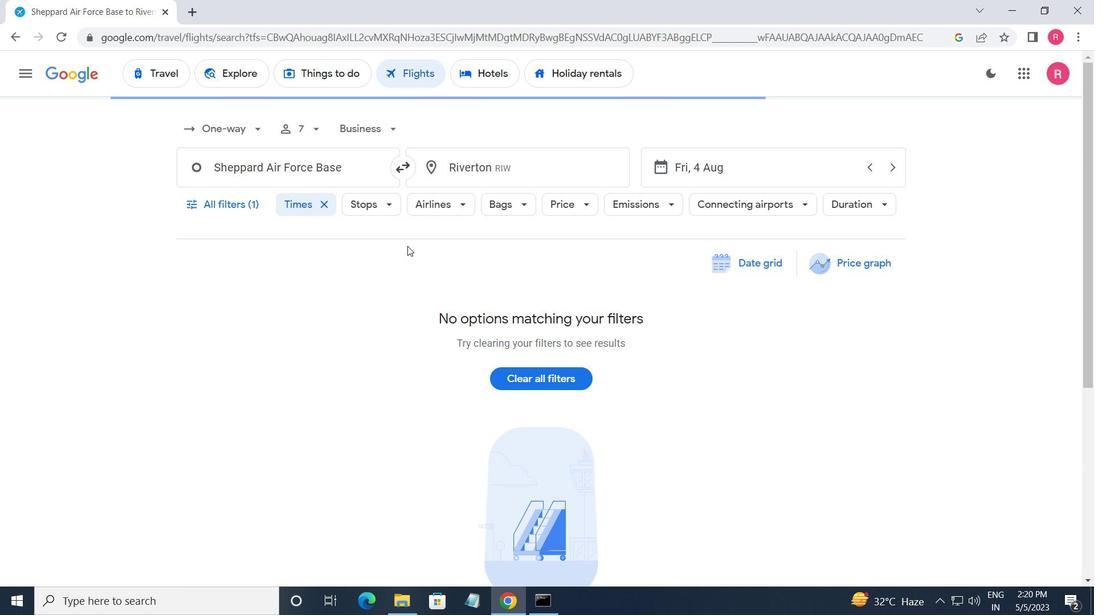 
